 Task: In the  document Aspen.doc ,align picture to the 'center'. Insert word art below the picture and give heading  'Aspen  in Light Purple'
Action: Mouse moved to (556, 254)
Screenshot: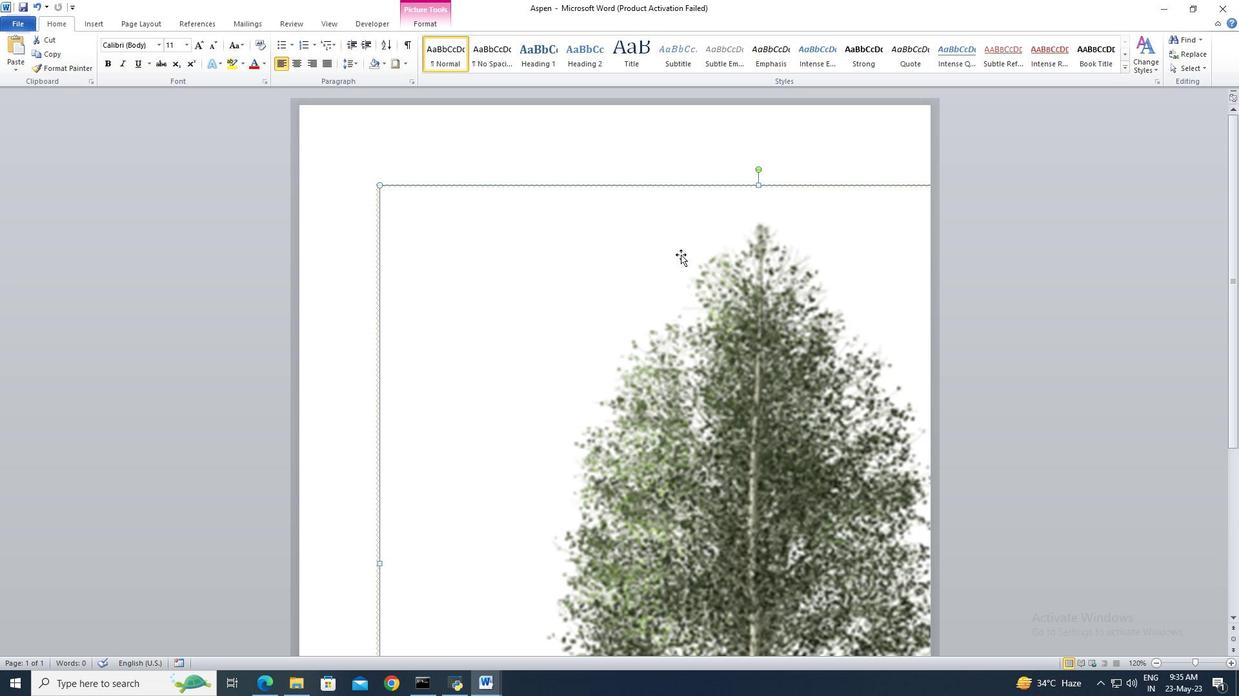 
Action: Mouse pressed left at (556, 254)
Screenshot: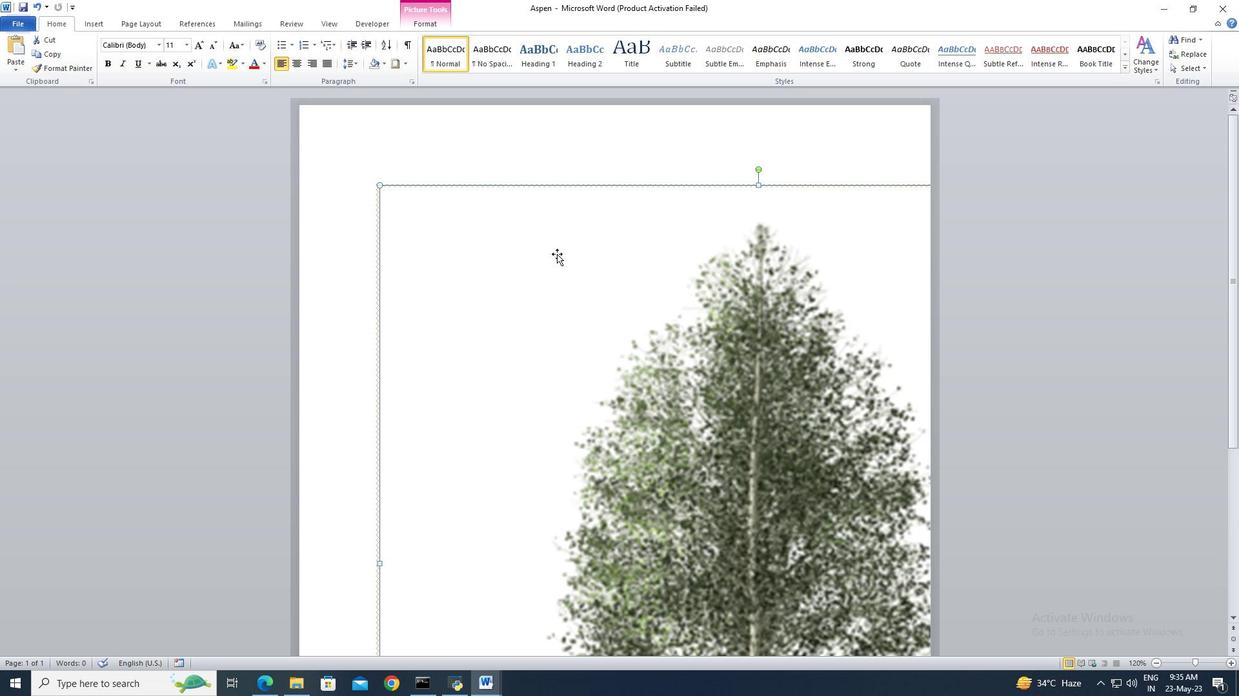 
Action: Mouse moved to (297, 62)
Screenshot: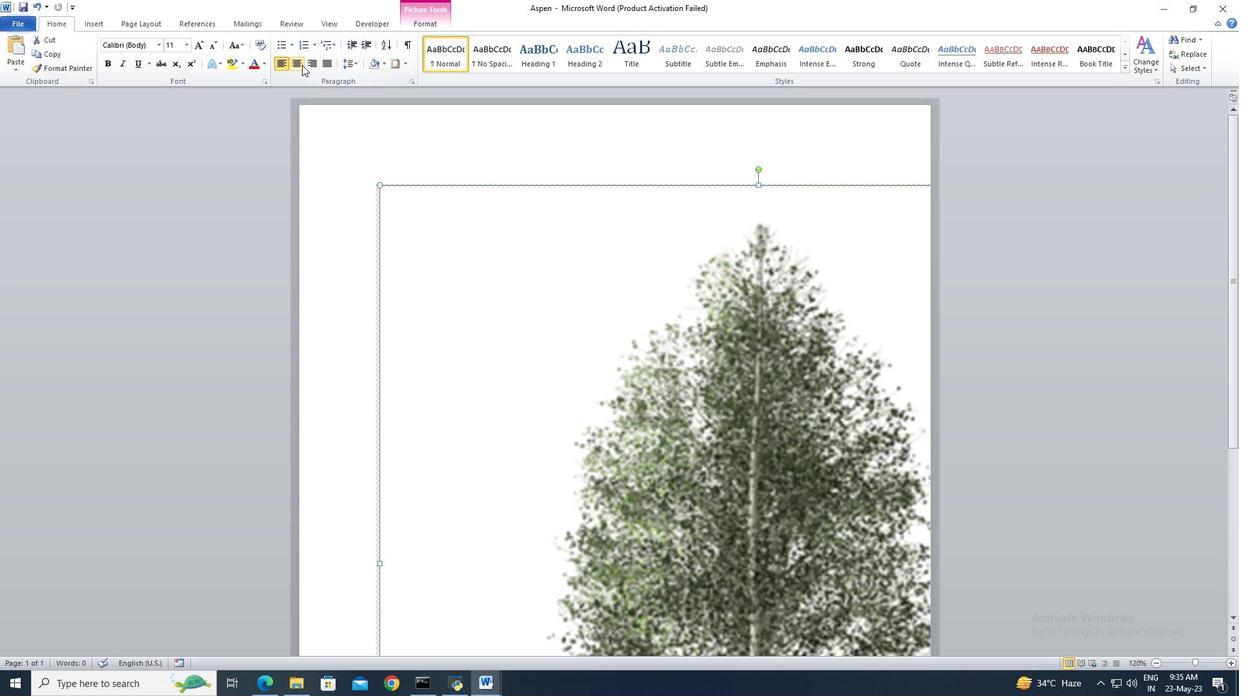 
Action: Mouse pressed left at (297, 62)
Screenshot: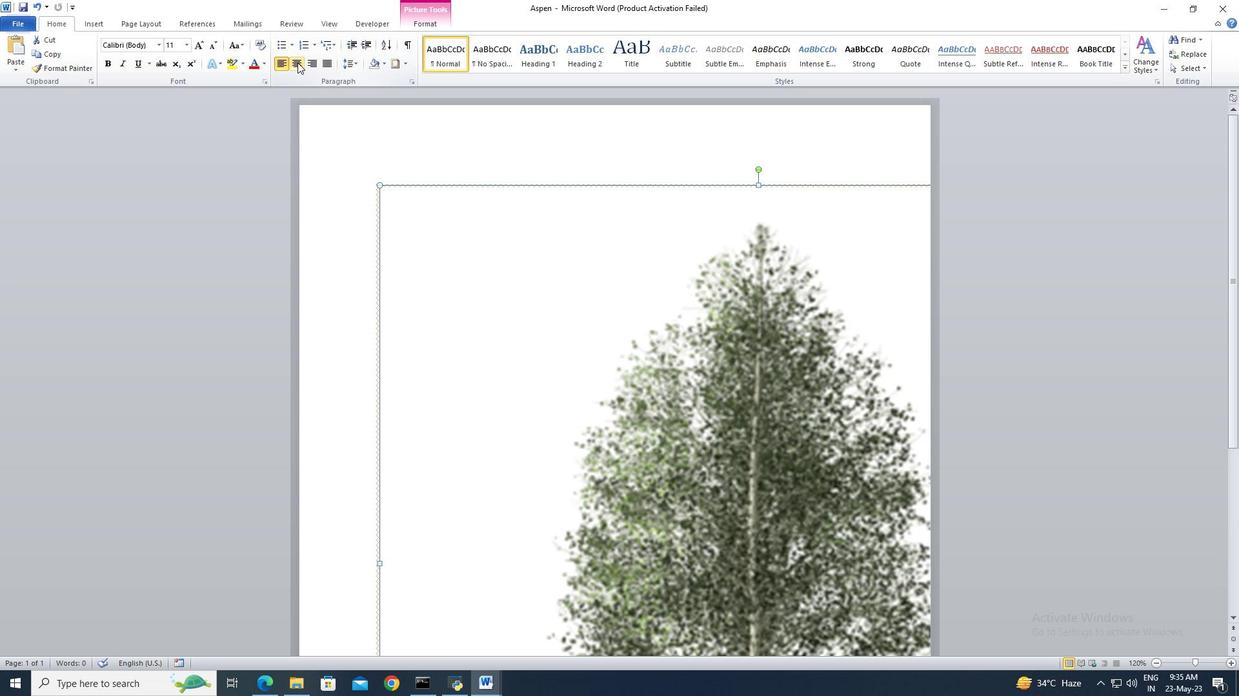 
Action: Mouse moved to (489, 201)
Screenshot: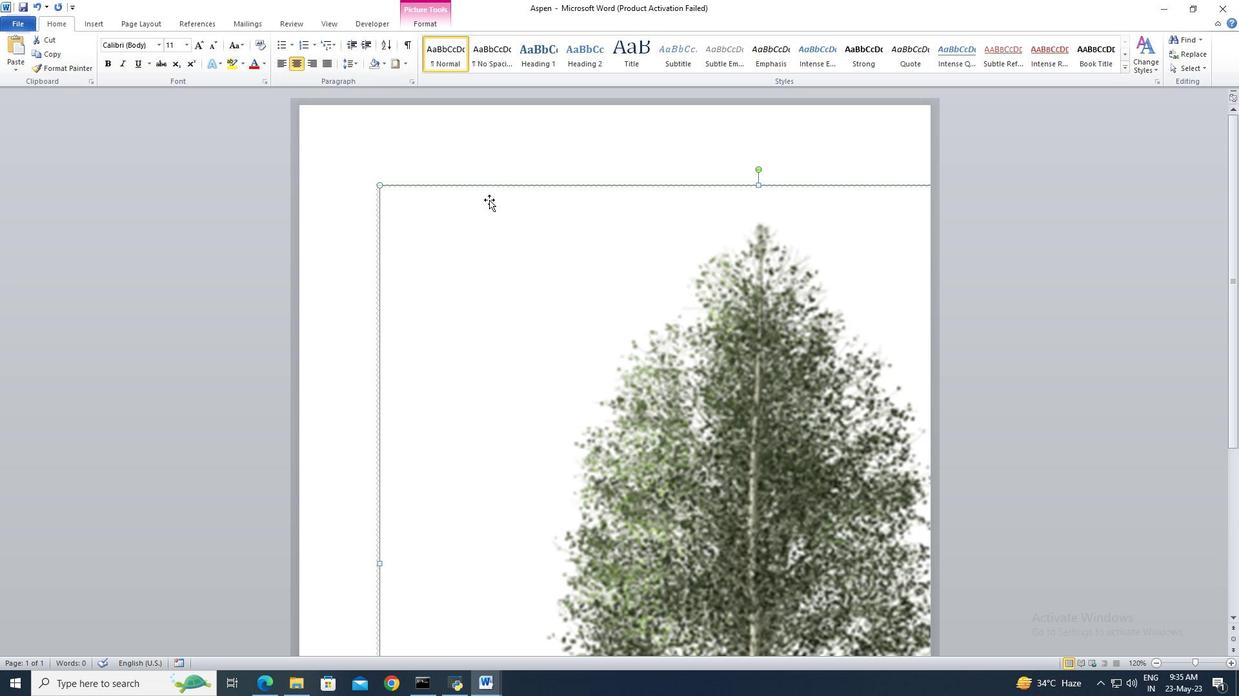 
Action: Mouse scrolled (489, 201) with delta (0, 0)
Screenshot: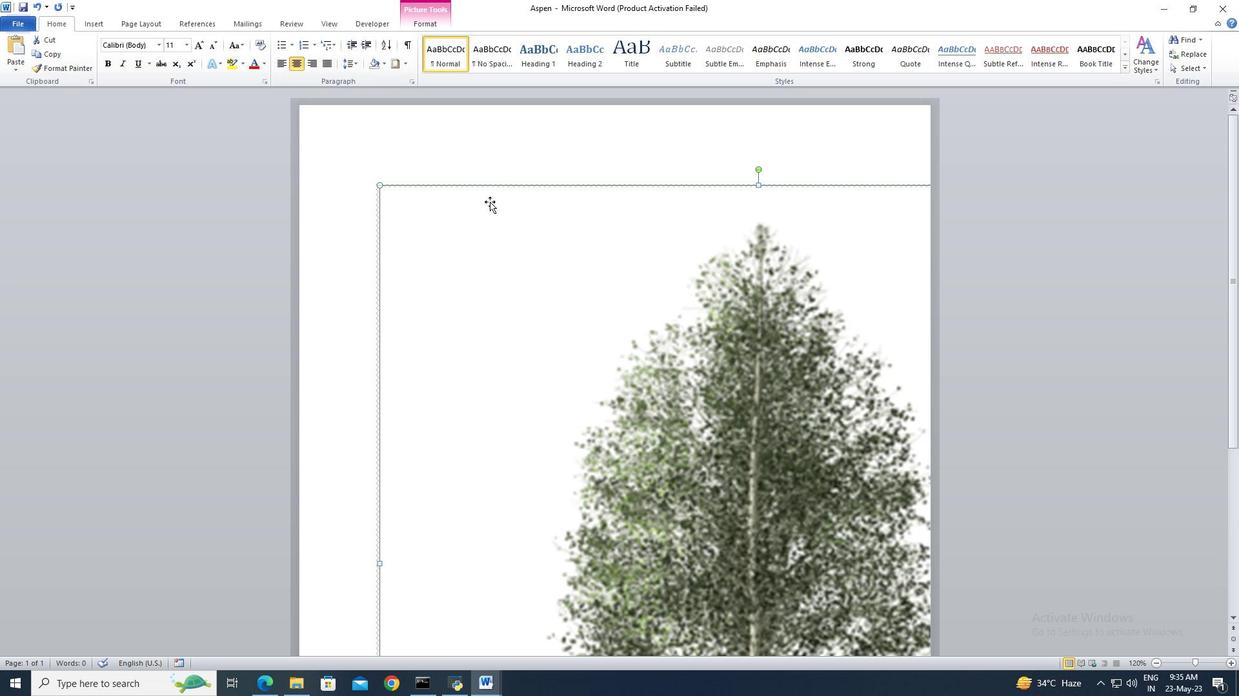 
Action: Mouse scrolled (489, 201) with delta (0, 0)
Screenshot: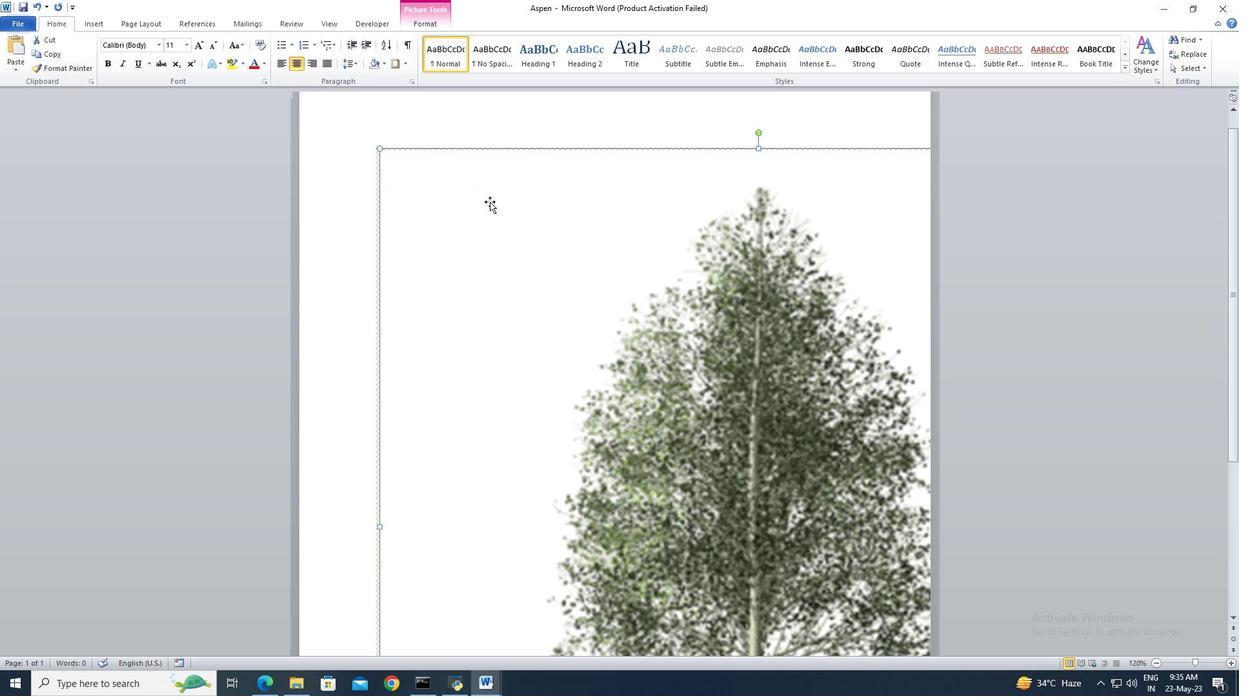 
Action: Mouse scrolled (489, 201) with delta (0, 0)
Screenshot: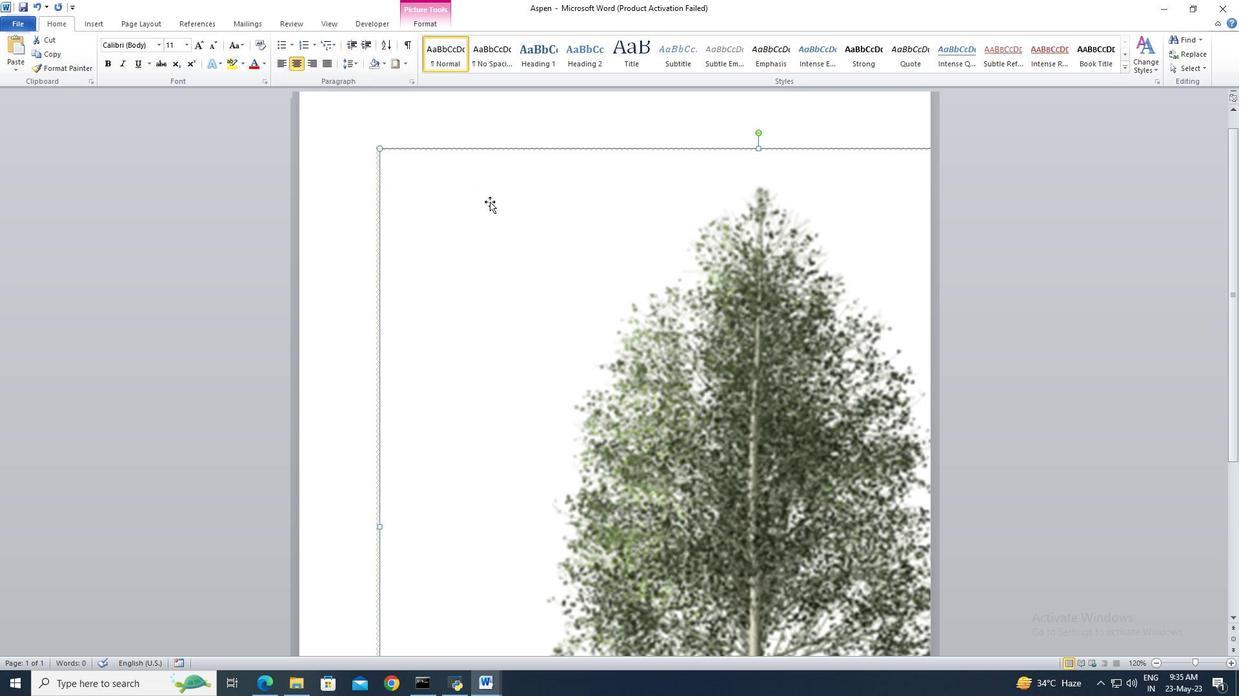 
Action: Mouse scrolled (489, 201) with delta (0, 0)
Screenshot: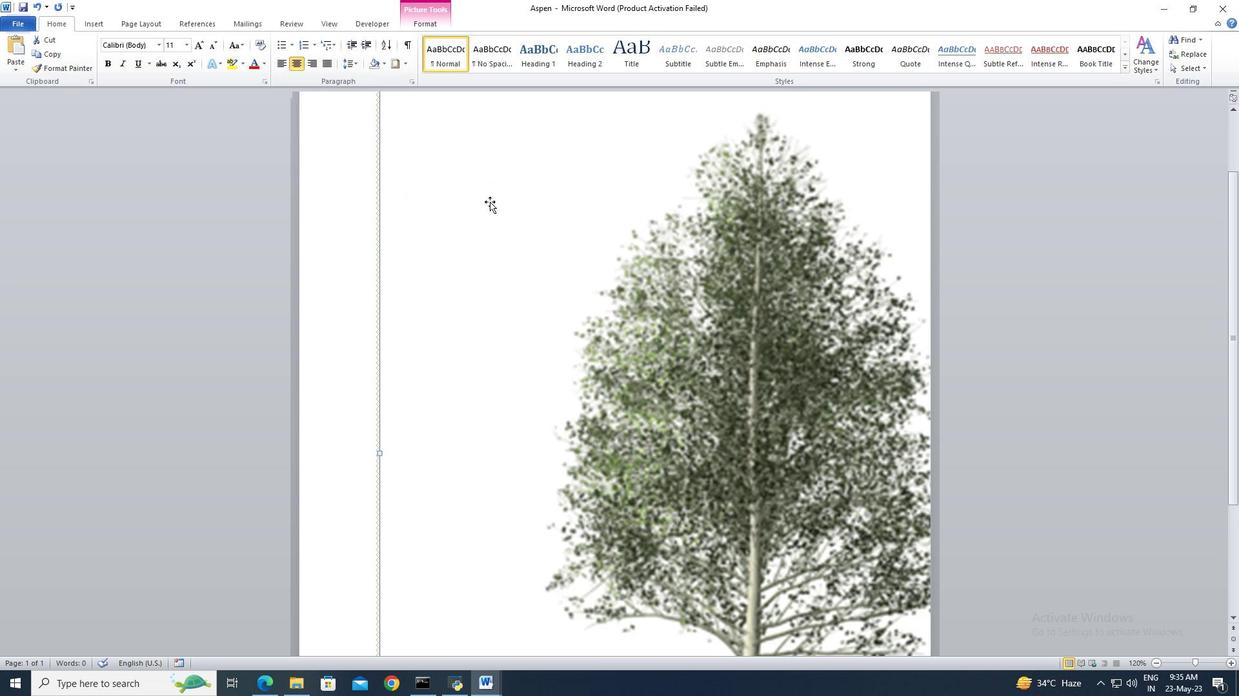 
Action: Mouse scrolled (489, 201) with delta (0, 0)
Screenshot: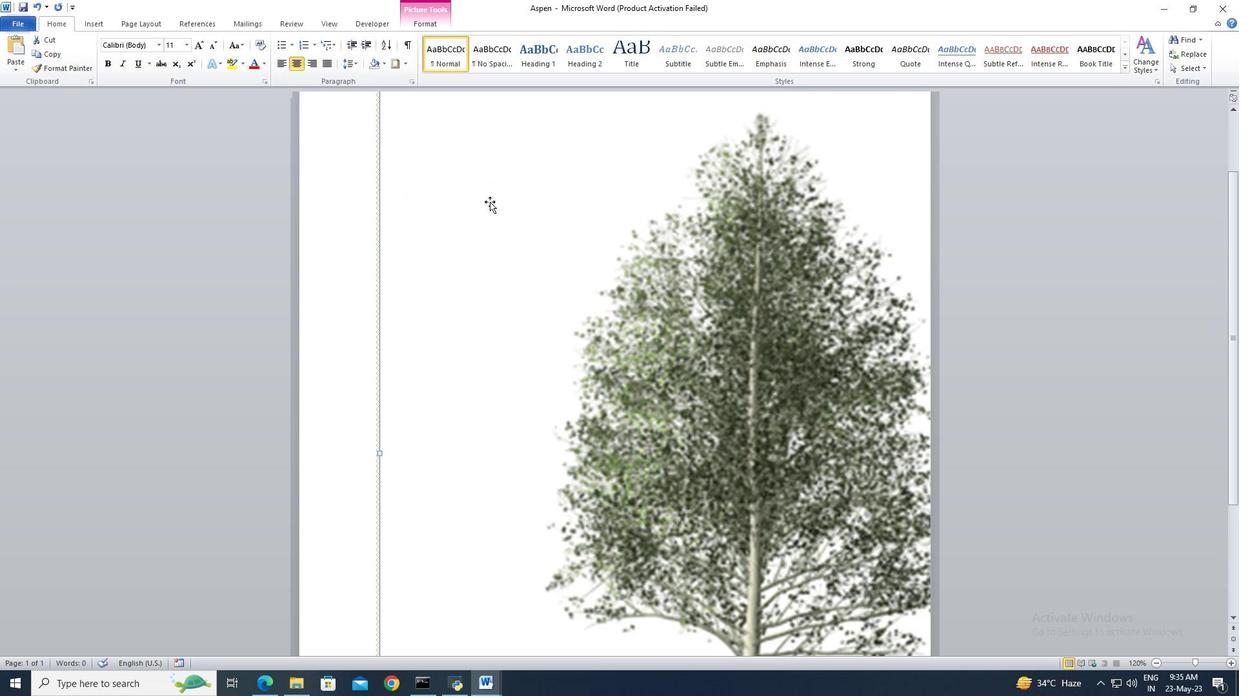 
Action: Mouse scrolled (489, 201) with delta (0, 0)
Screenshot: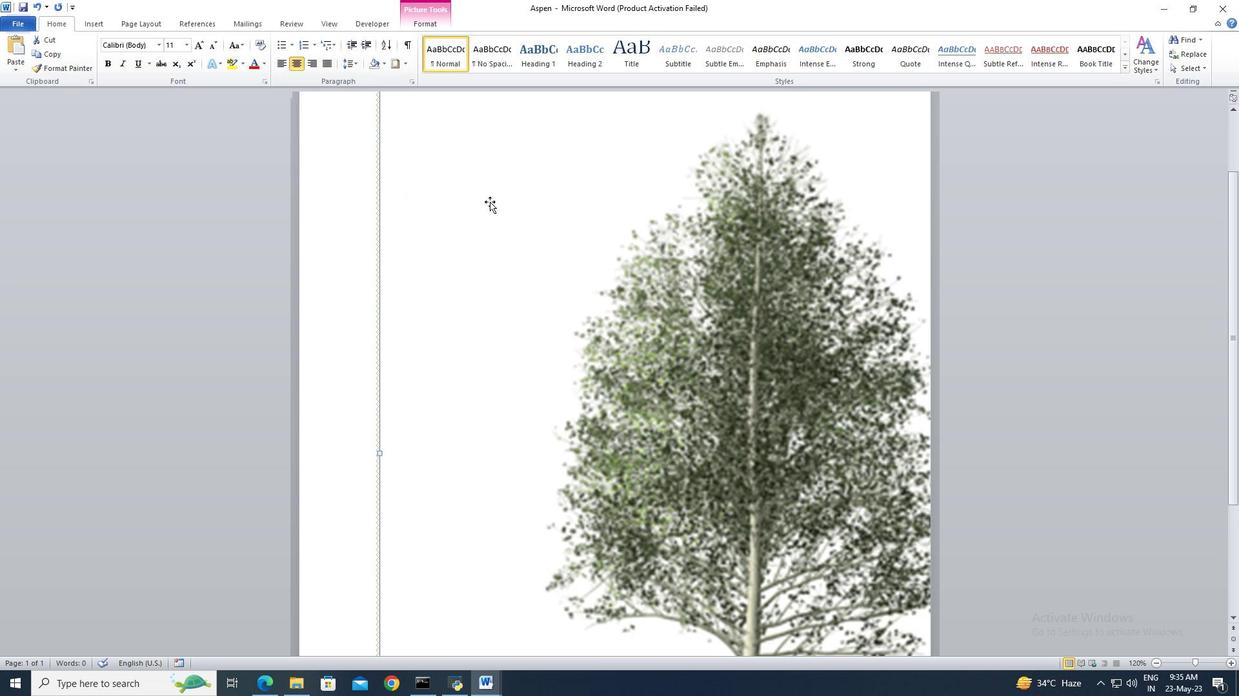 
Action: Mouse scrolled (489, 201) with delta (0, 0)
Screenshot: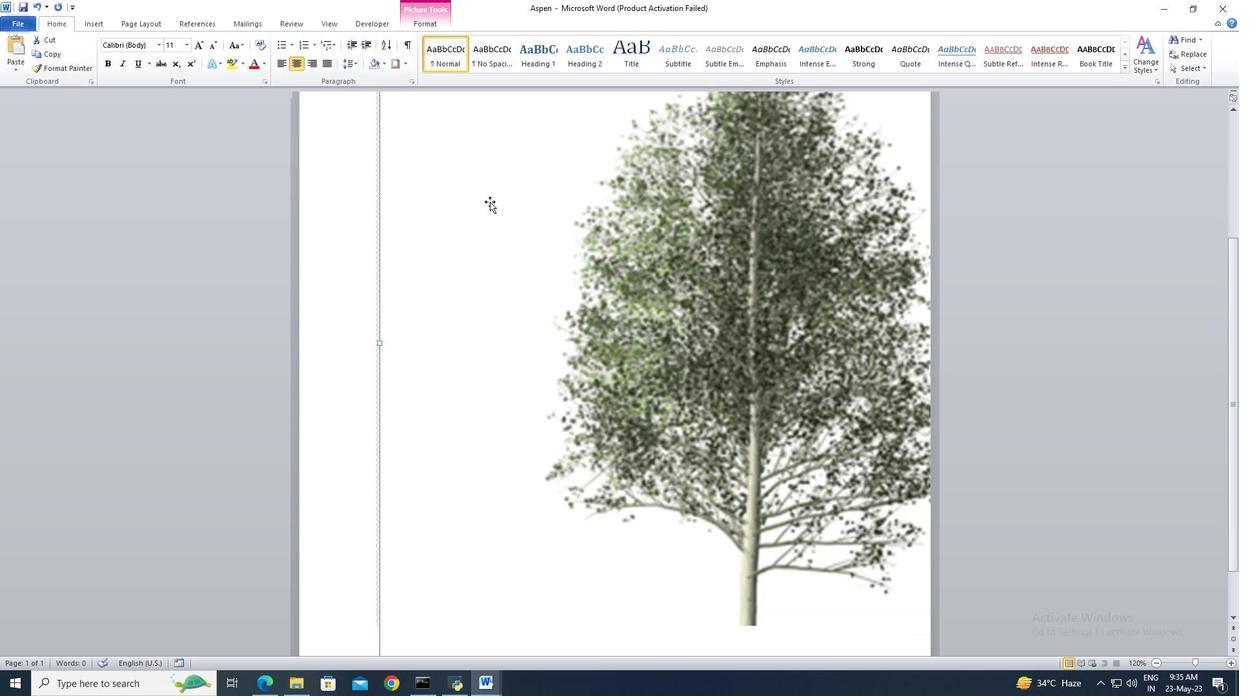 
Action: Mouse scrolled (489, 201) with delta (0, 0)
Screenshot: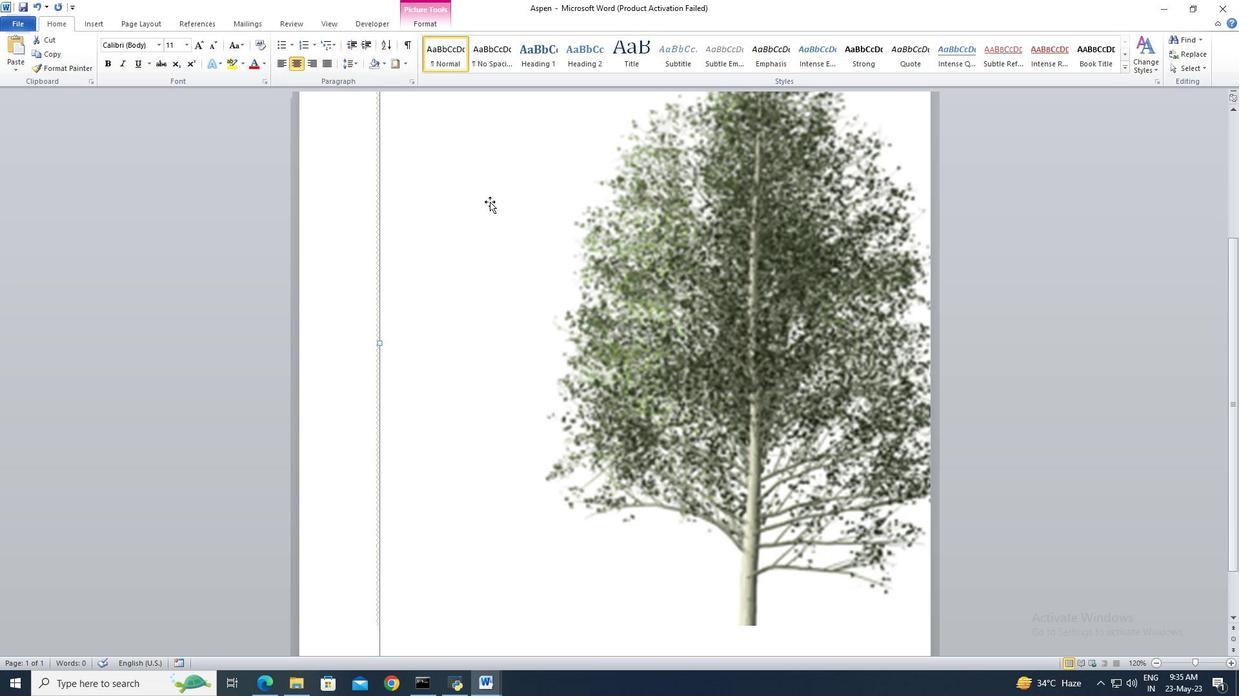 
Action: Mouse scrolled (489, 201) with delta (0, 0)
Screenshot: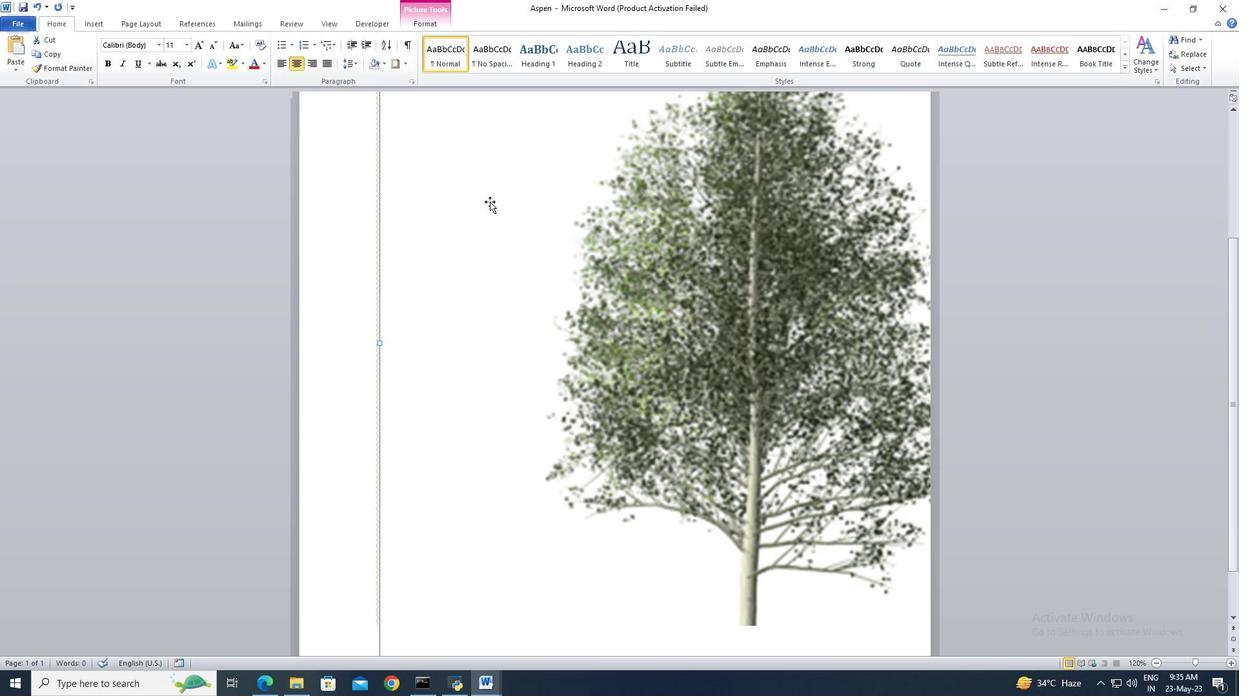 
Action: Mouse scrolled (489, 201) with delta (0, 0)
Screenshot: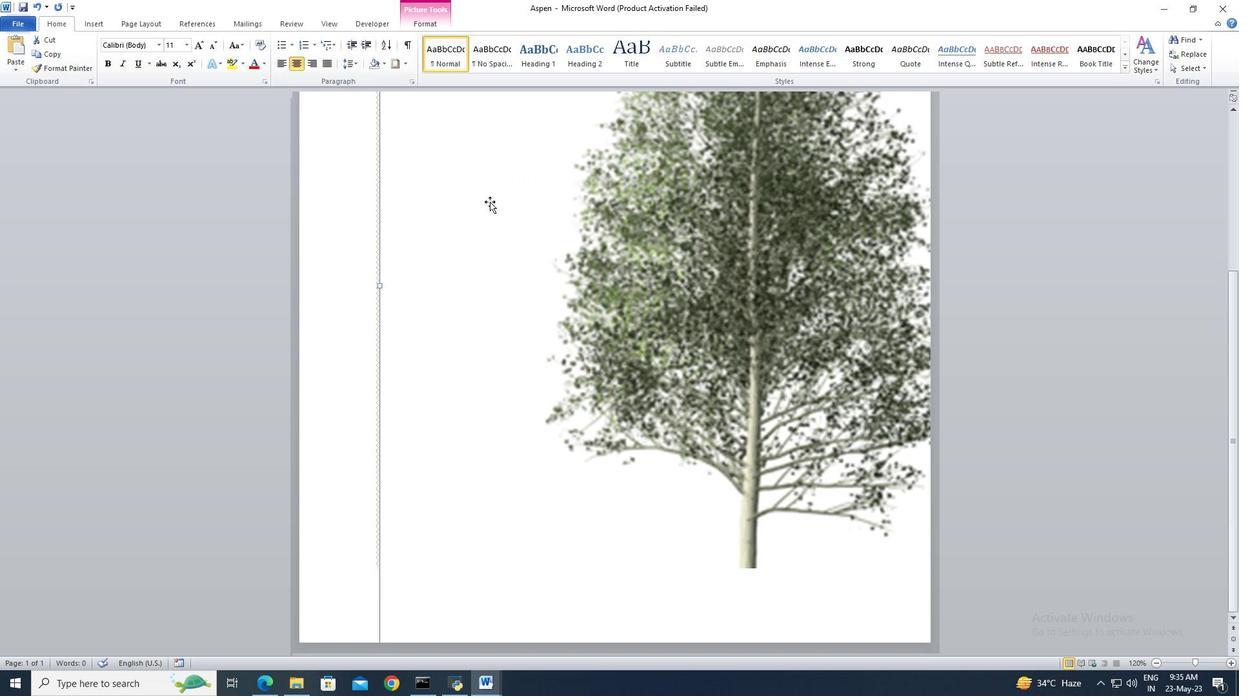 
Action: Mouse scrolled (489, 201) with delta (0, 0)
Screenshot: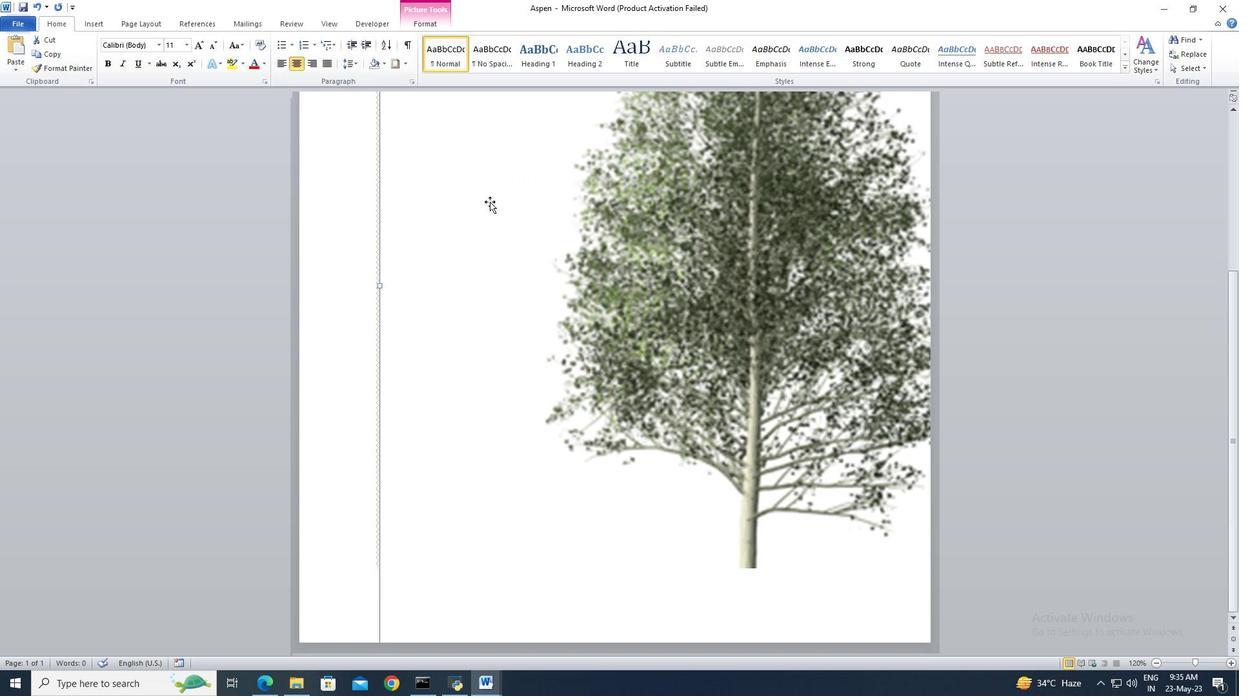 
Action: Mouse moved to (489, 253)
Screenshot: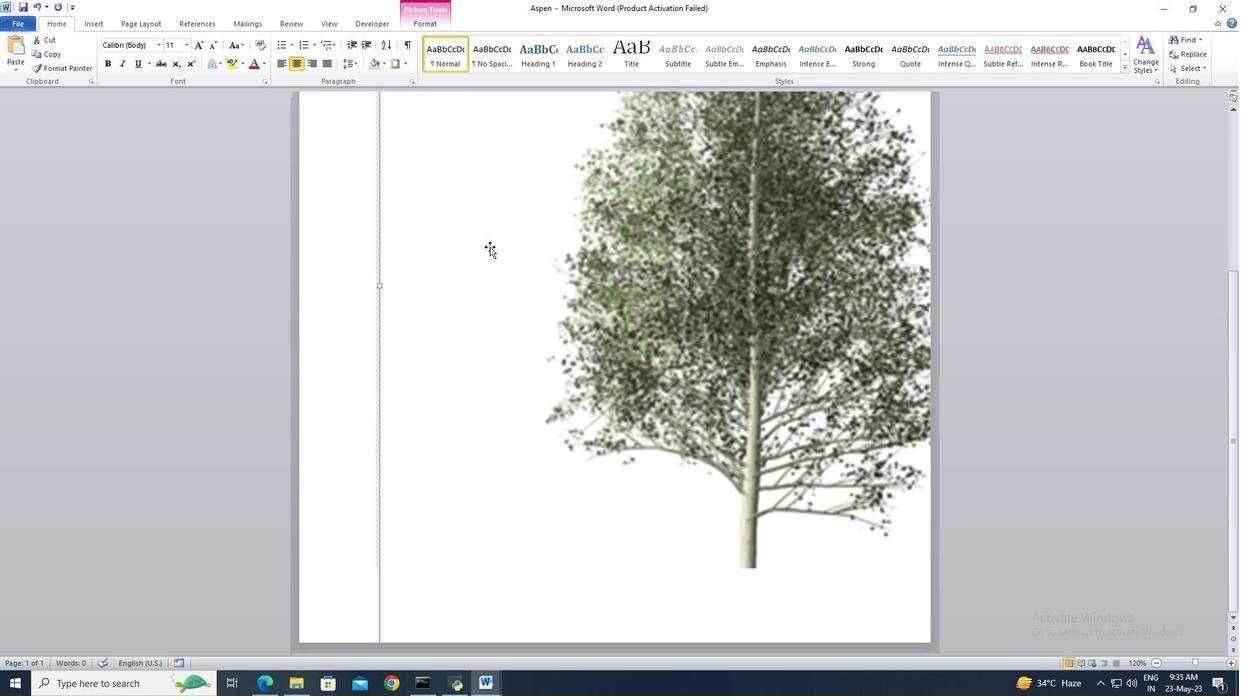 
Action: Mouse scrolled (489, 254) with delta (0, 0)
Screenshot: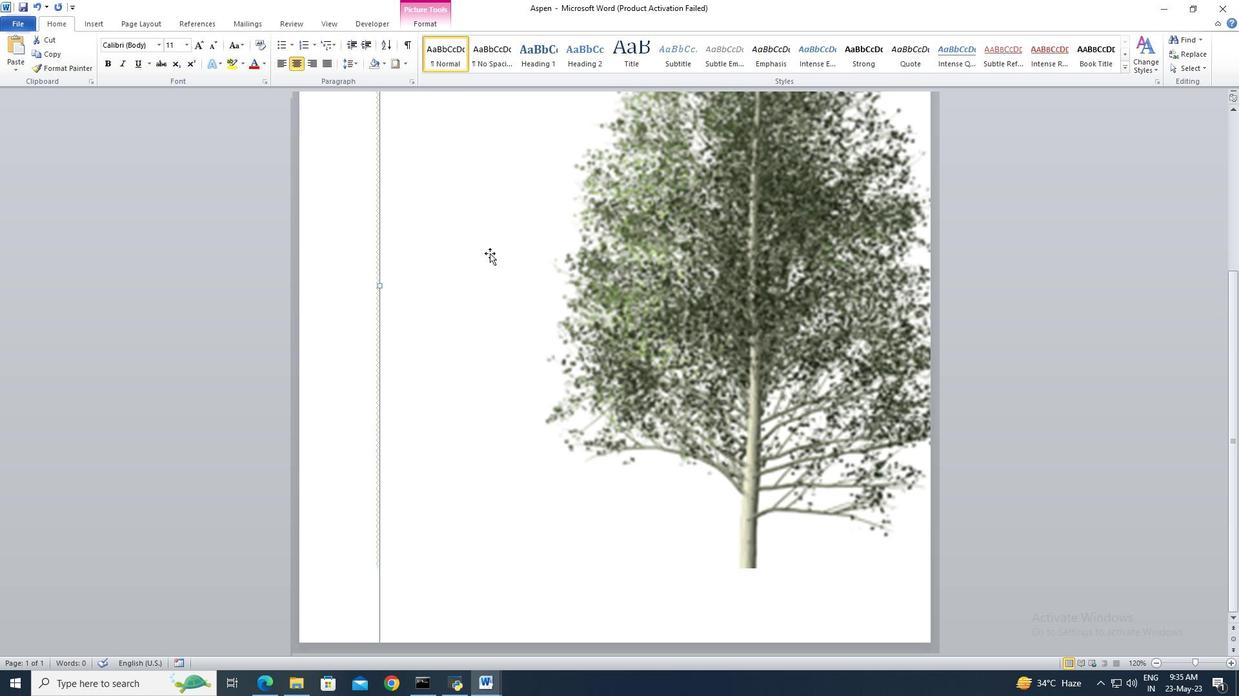 
Action: Mouse scrolled (489, 254) with delta (0, 0)
Screenshot: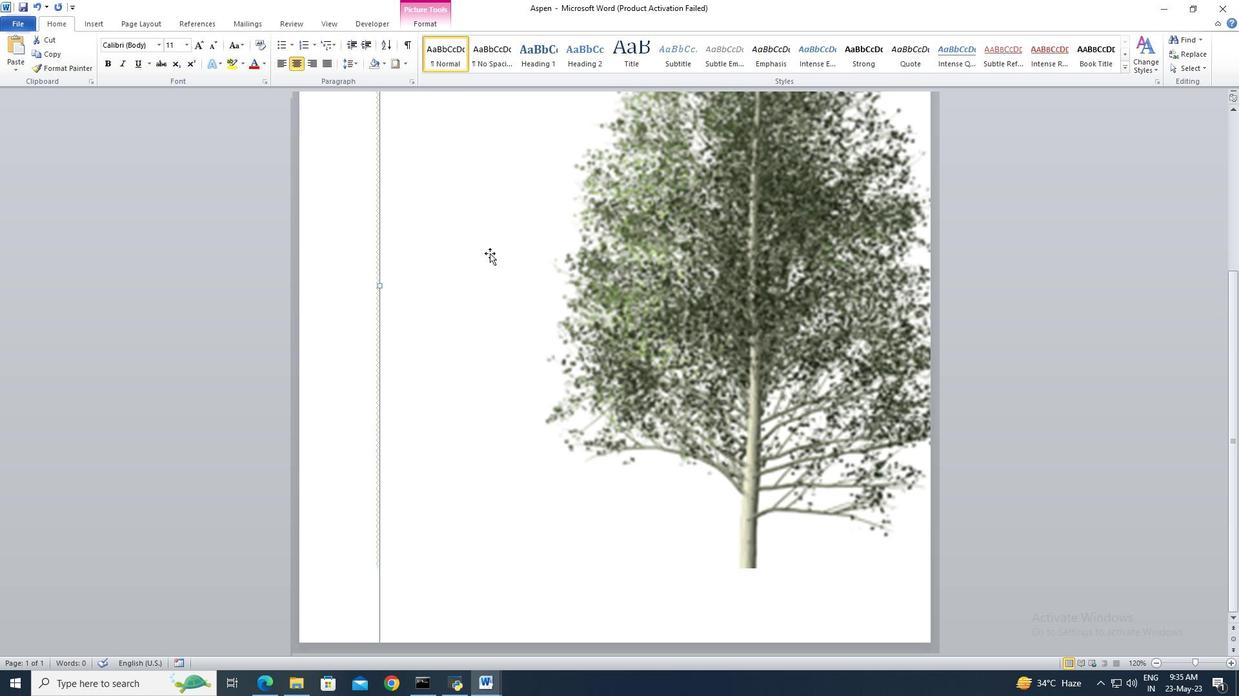 
Action: Mouse scrolled (489, 254) with delta (0, 0)
Screenshot: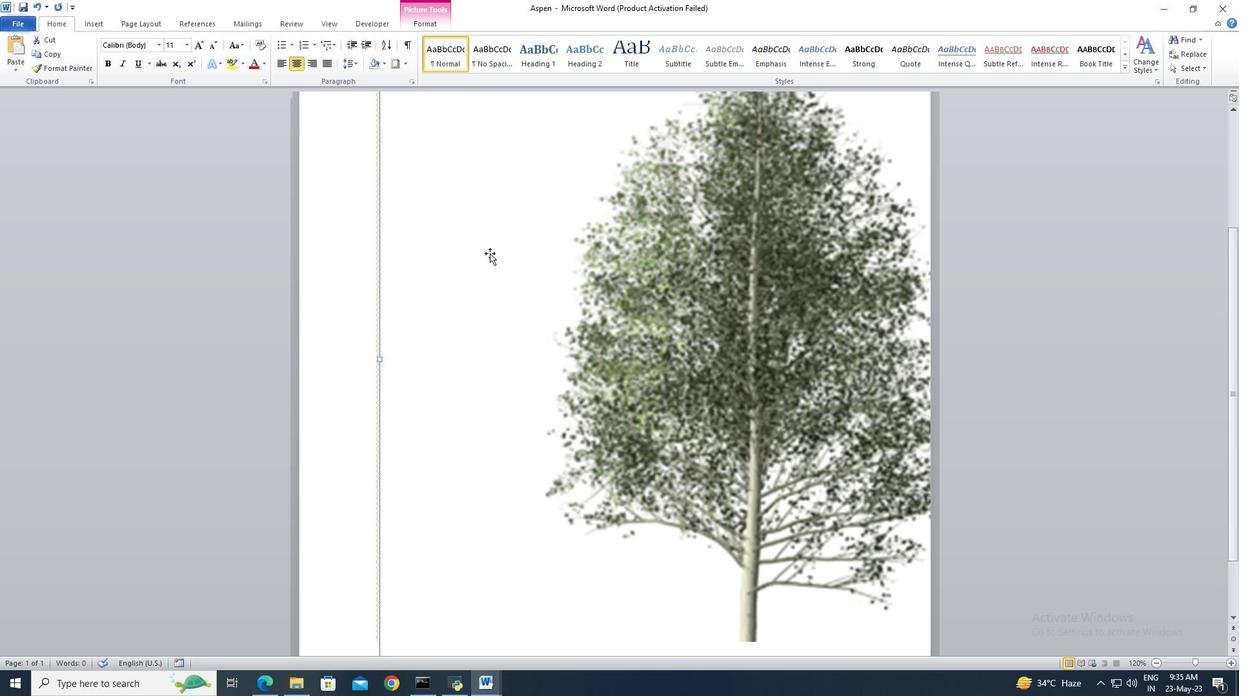 
Action: Mouse scrolled (489, 254) with delta (0, 0)
Screenshot: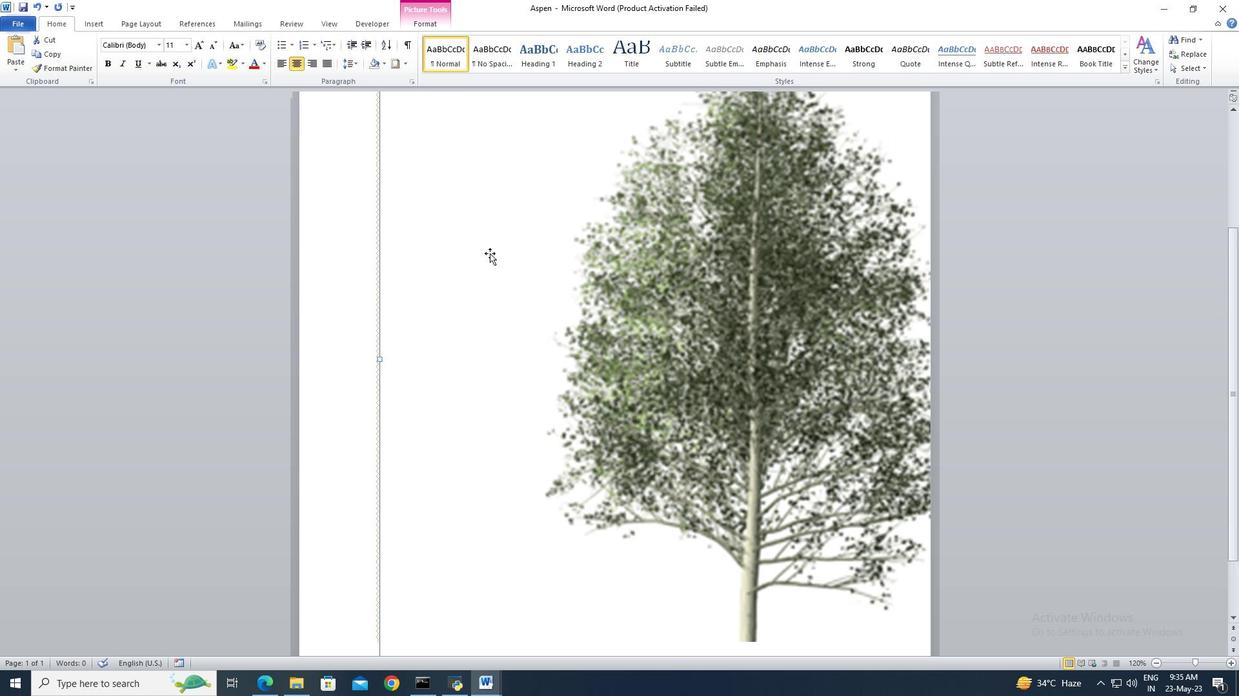 
Action: Mouse scrolled (489, 254) with delta (0, 0)
Screenshot: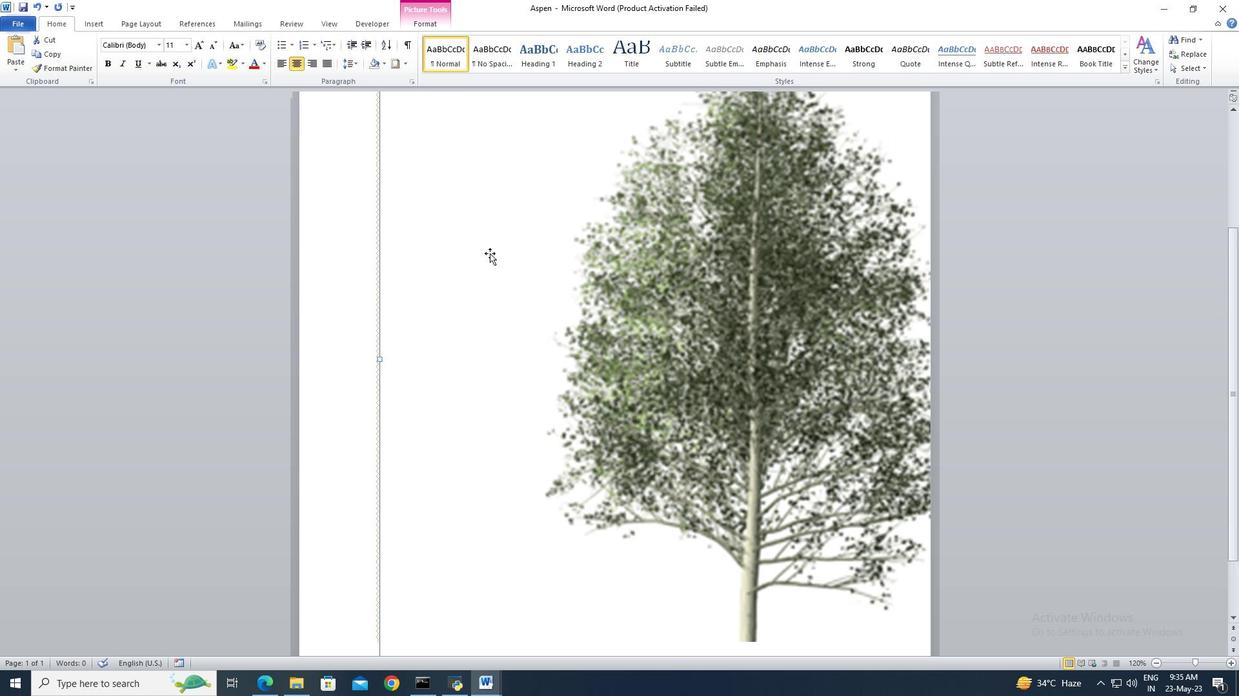 
Action: Mouse scrolled (489, 254) with delta (0, 0)
Screenshot: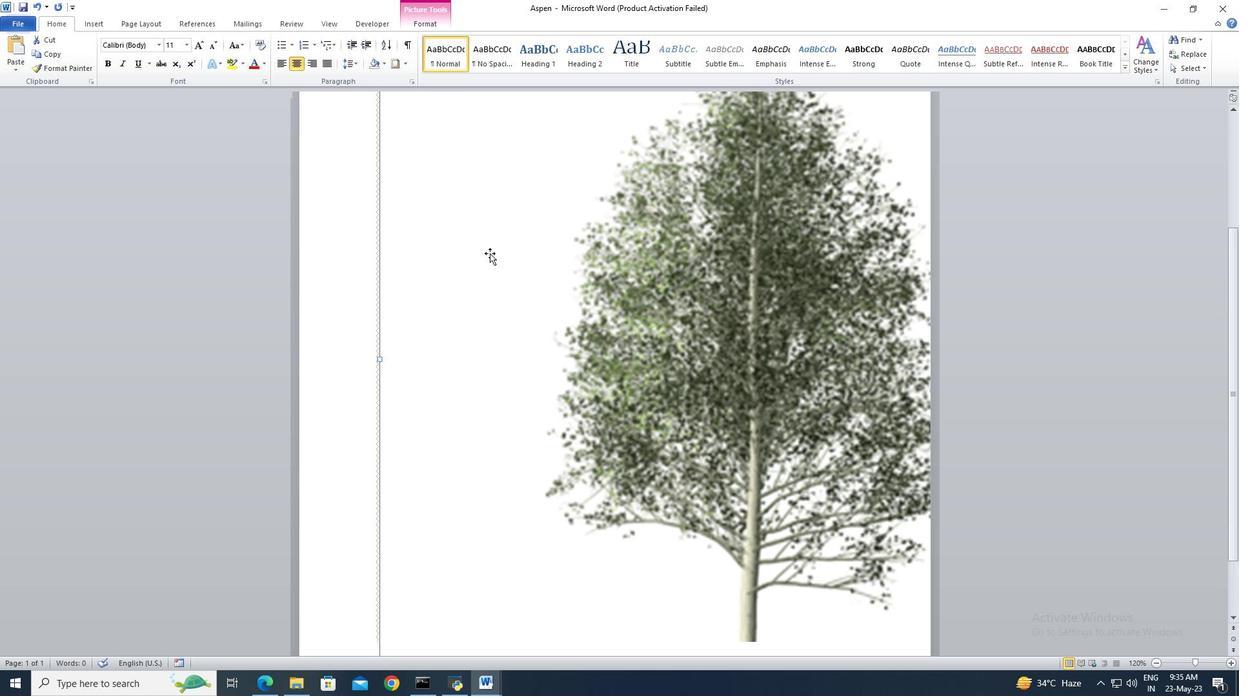 
Action: Mouse scrolled (489, 254) with delta (0, 0)
Screenshot: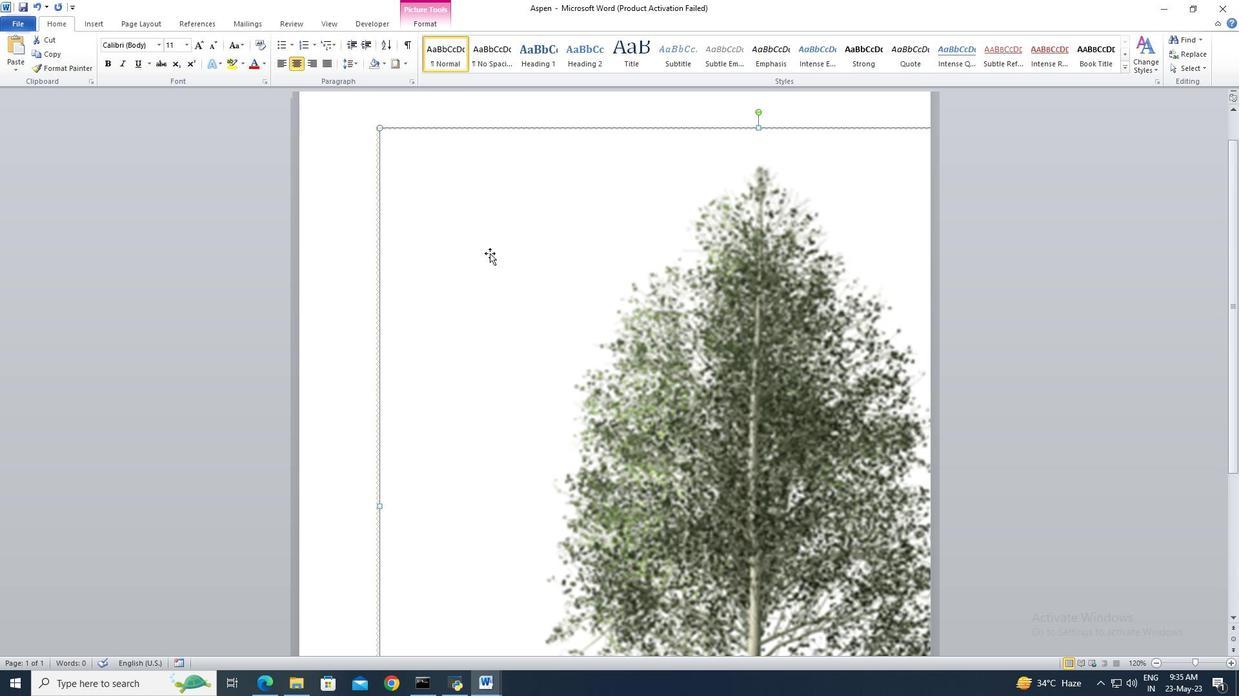 
Action: Mouse moved to (511, 169)
Screenshot: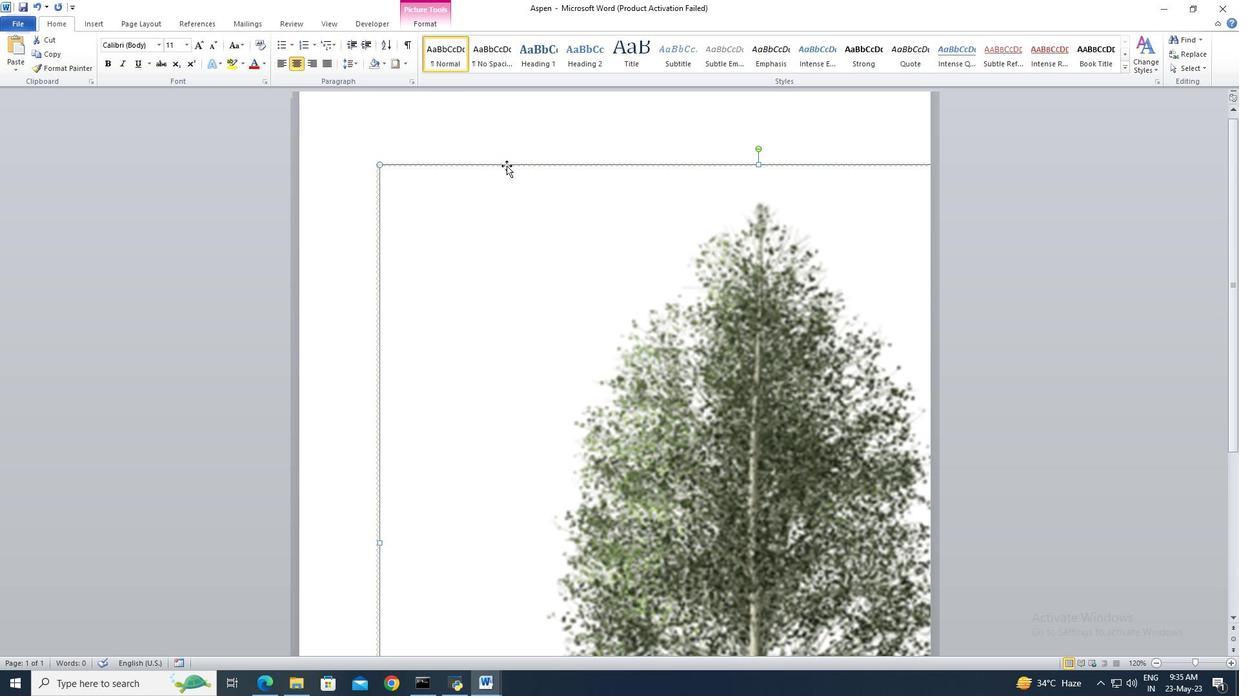 
Action: Mouse pressed left at (511, 169)
Screenshot: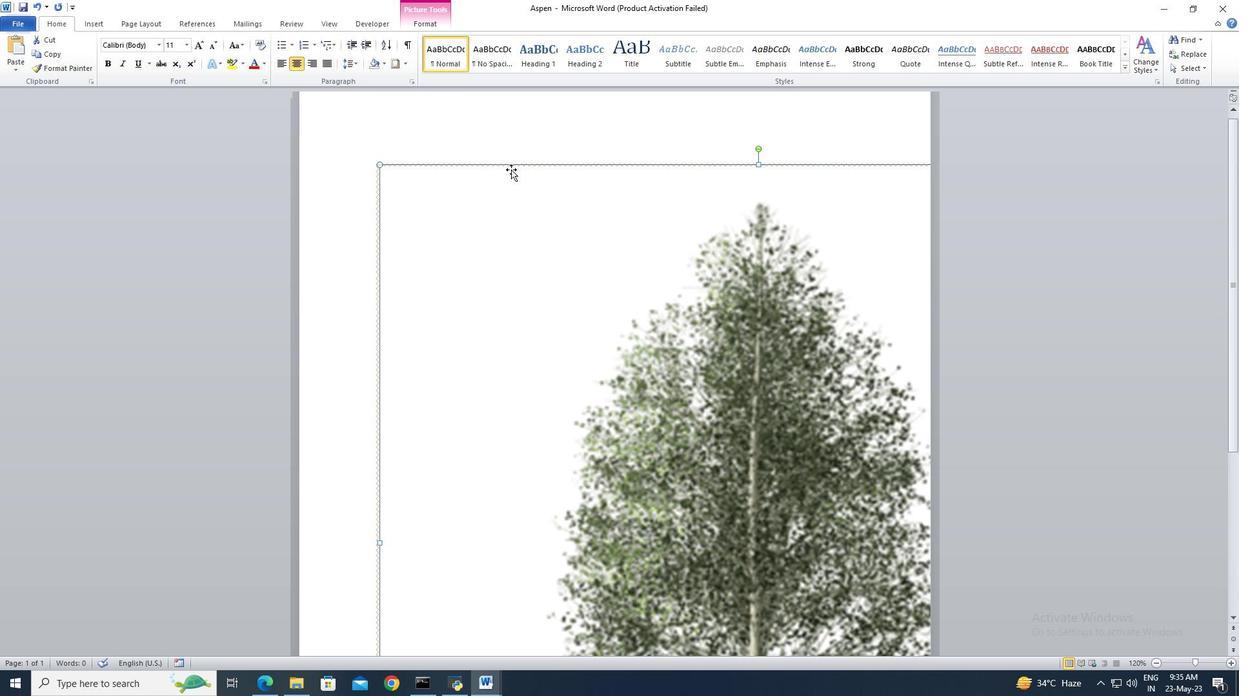 
Action: Mouse moved to (514, 165)
Screenshot: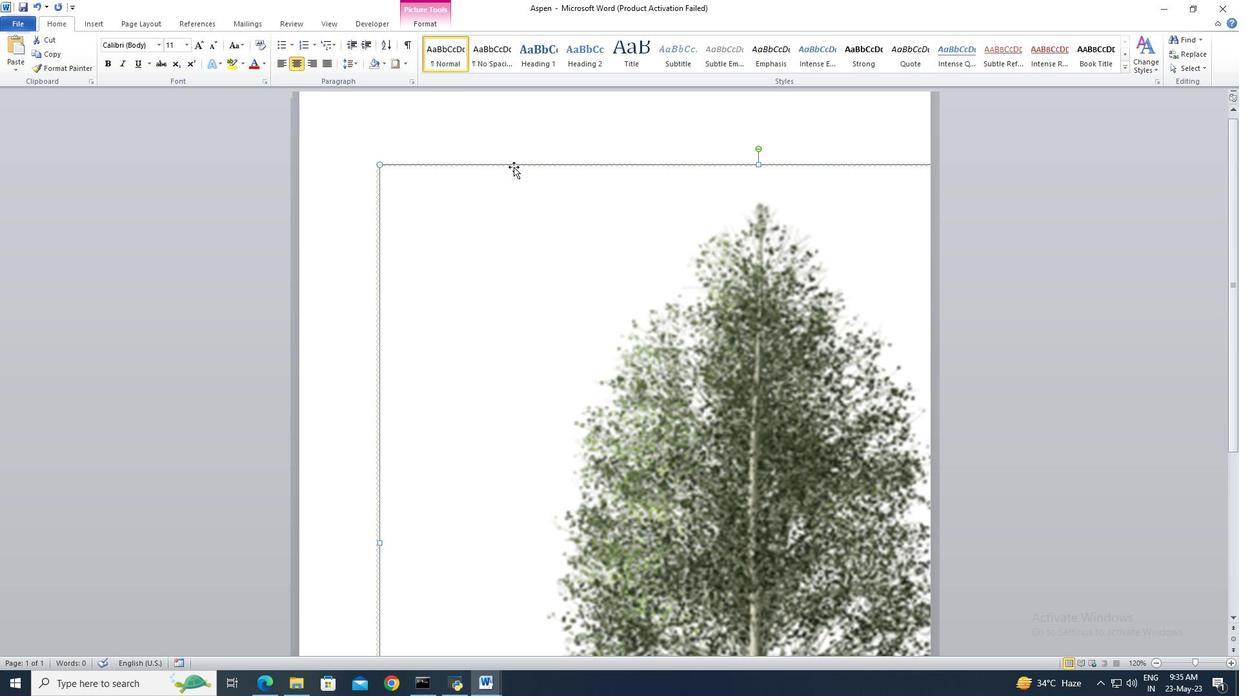 
Action: Mouse pressed left at (514, 165)
Screenshot: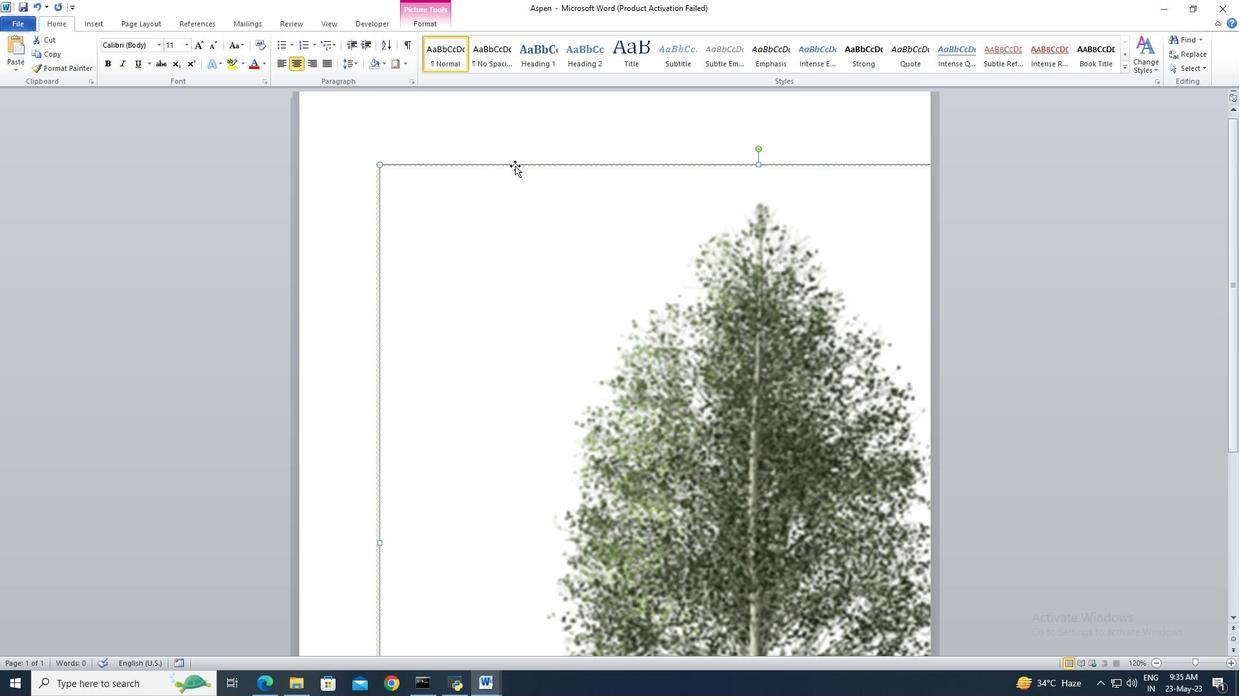 
Action: Mouse moved to (522, 161)
Screenshot: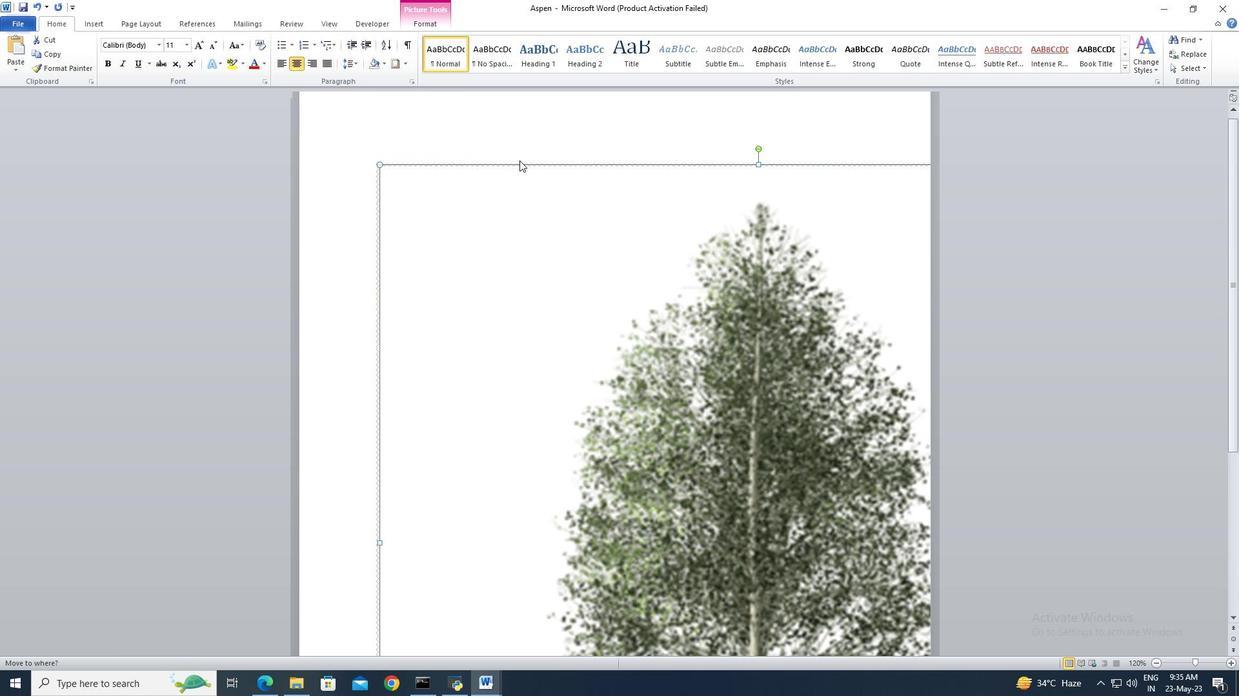 
Action: Mouse pressed left at (522, 161)
Screenshot: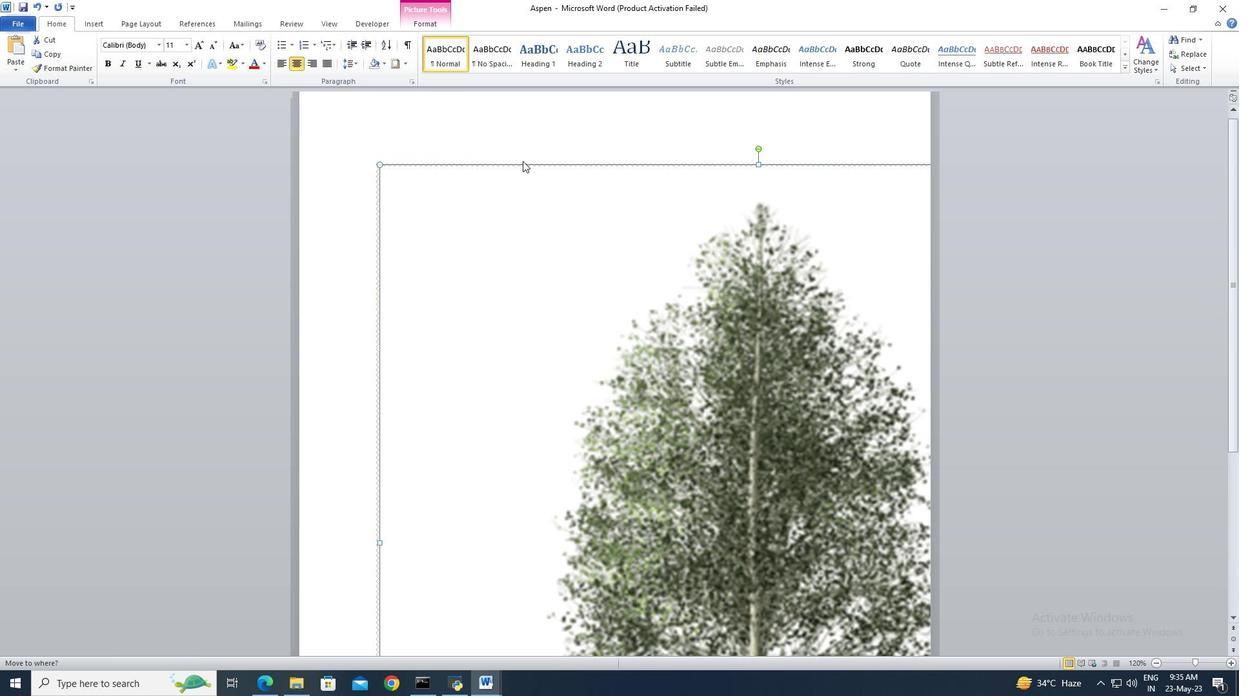 
Action: Mouse moved to (532, 165)
Screenshot: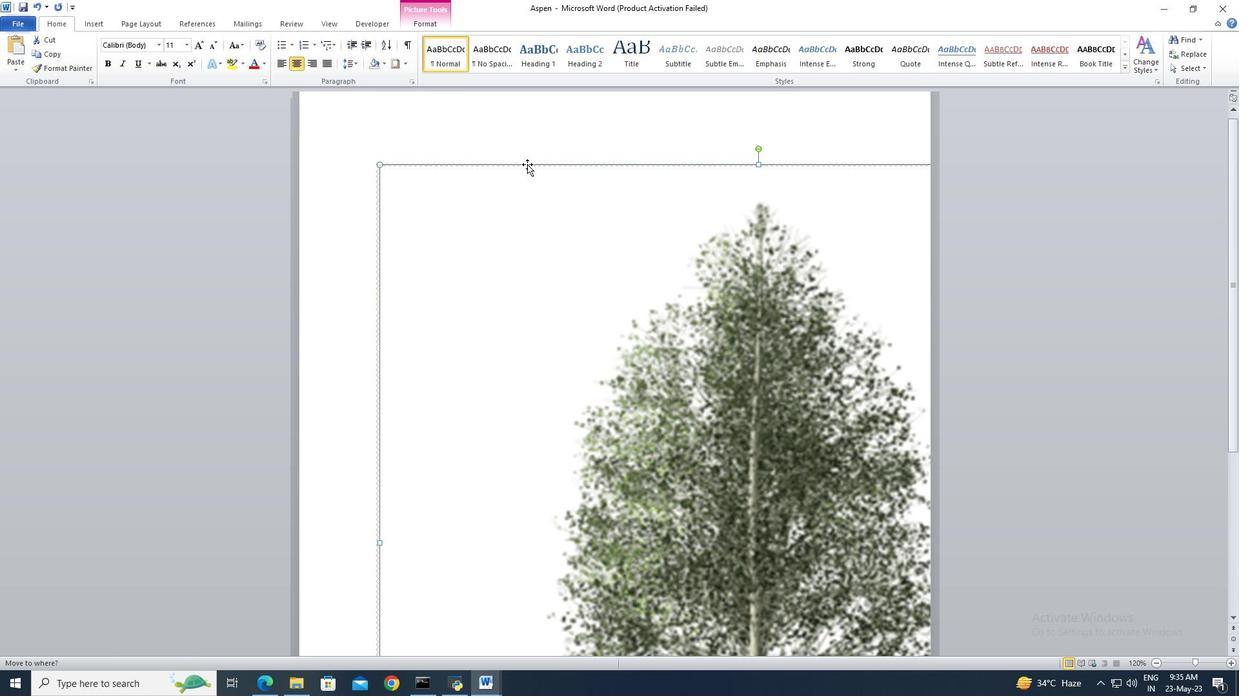 
Action: Mouse pressed left at (532, 165)
Screenshot: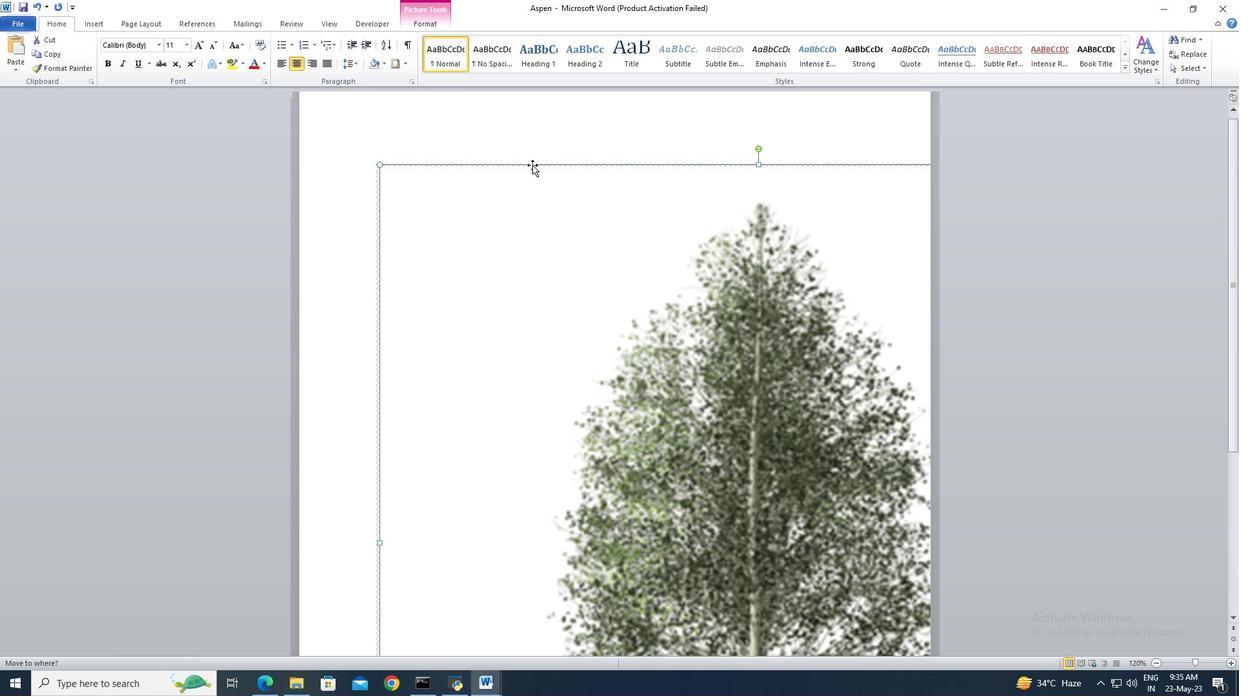 
Action: Mouse moved to (571, 172)
Screenshot: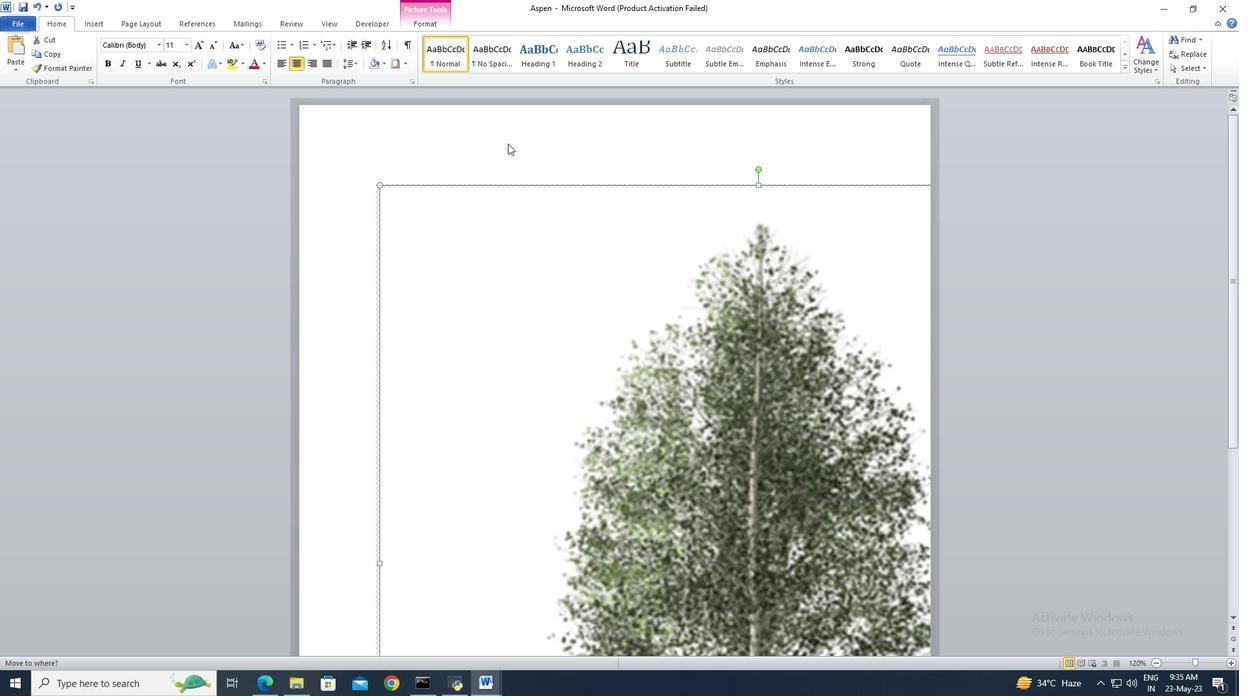 
Action: Mouse pressed left at (571, 172)
Screenshot: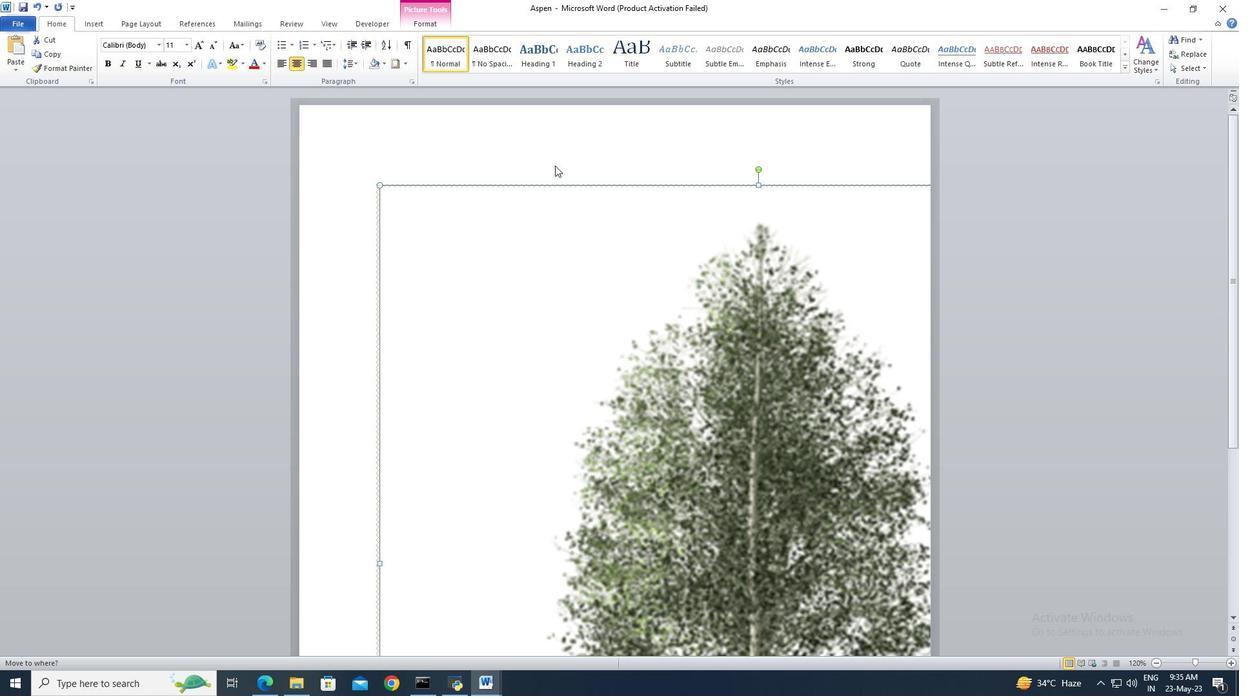 
Action: Mouse moved to (103, 25)
Screenshot: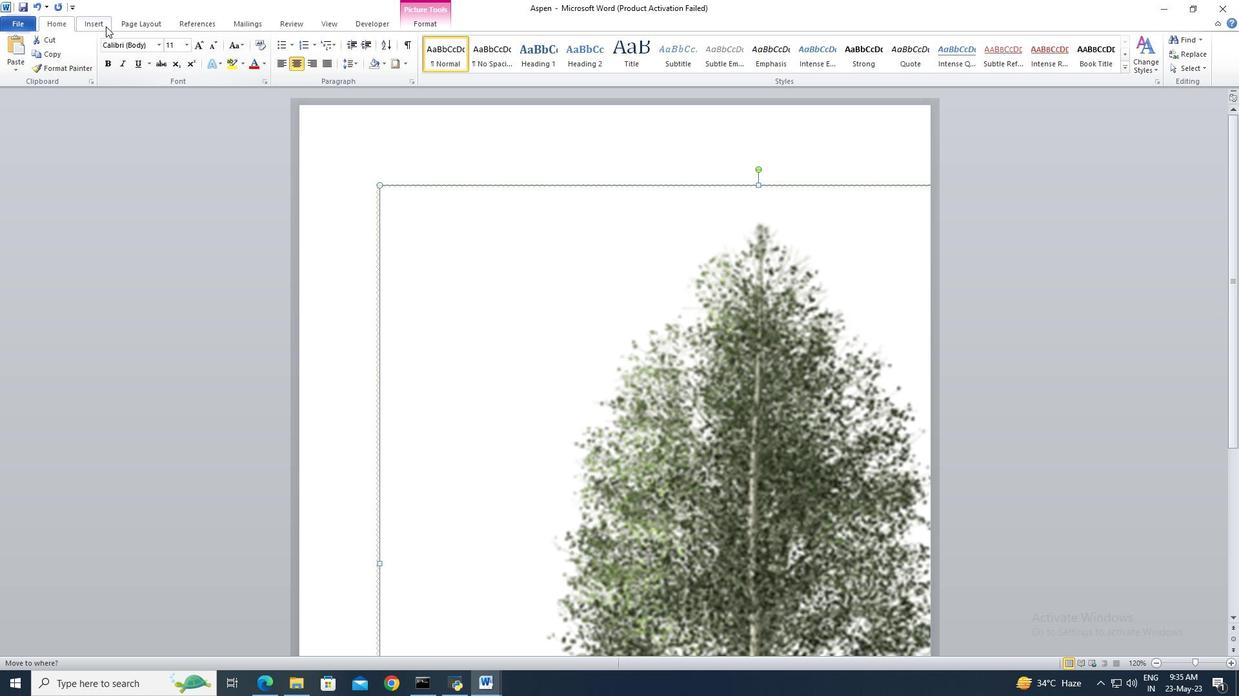
Action: Mouse pressed left at (103, 25)
Screenshot: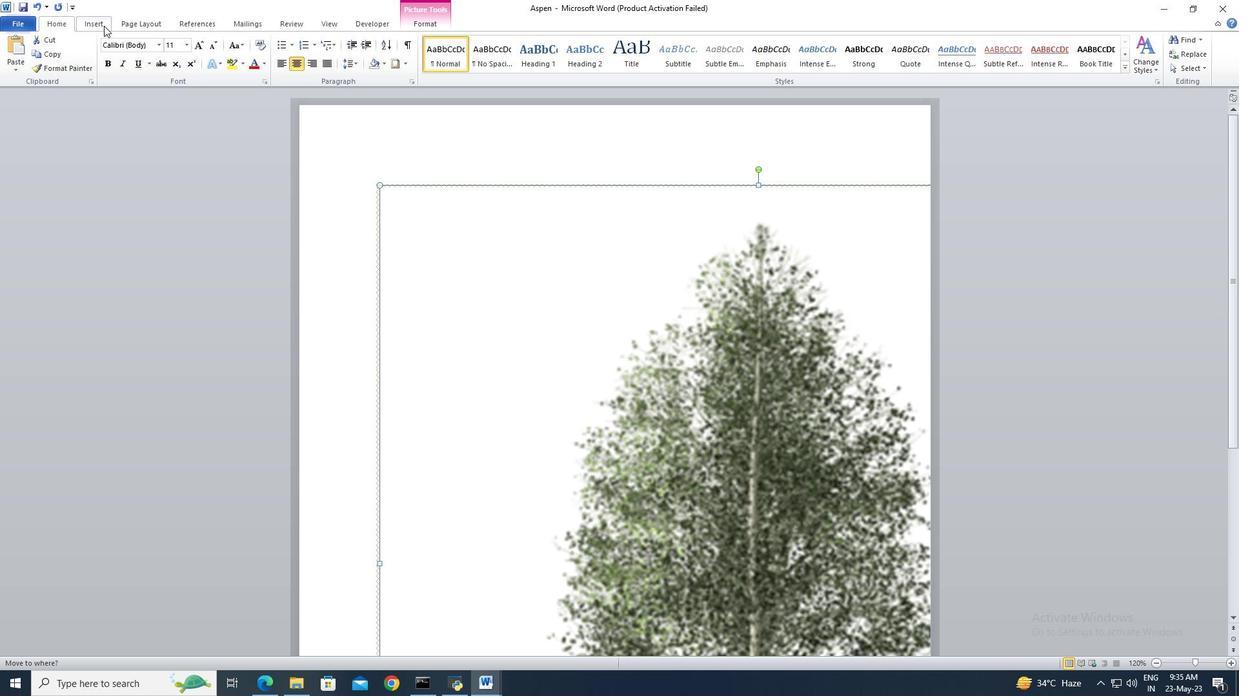 
Action: Mouse moved to (597, 61)
Screenshot: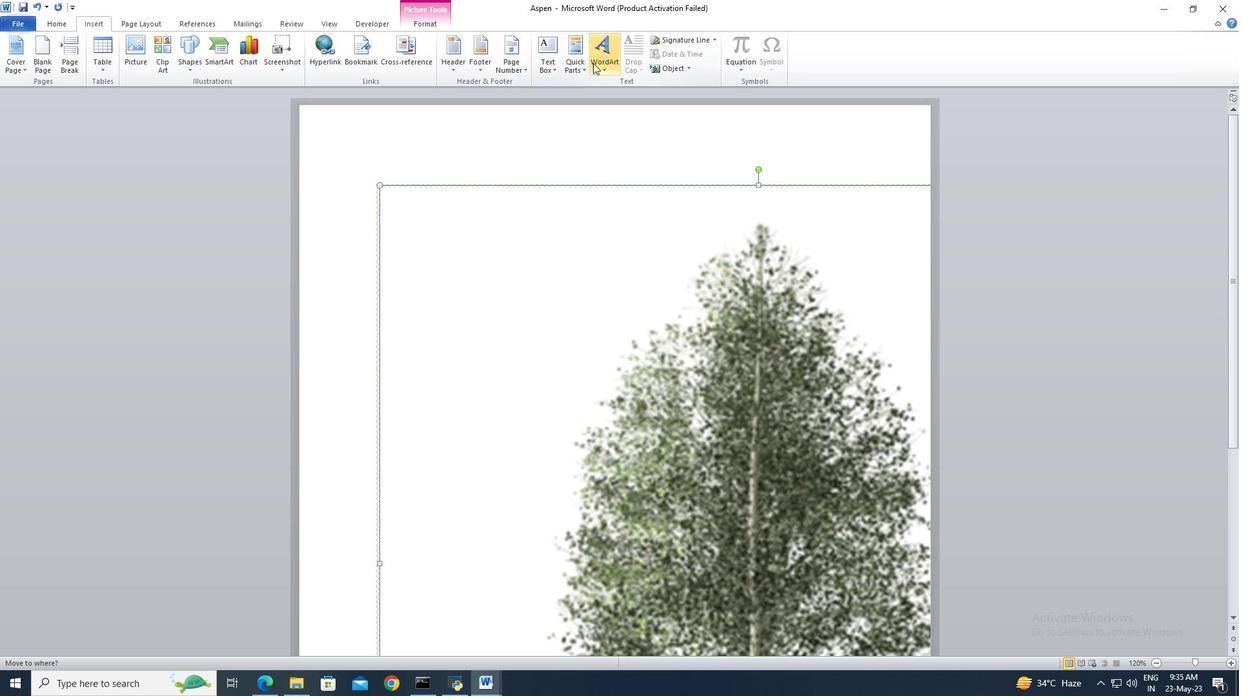 
Action: Mouse pressed left at (597, 61)
Screenshot: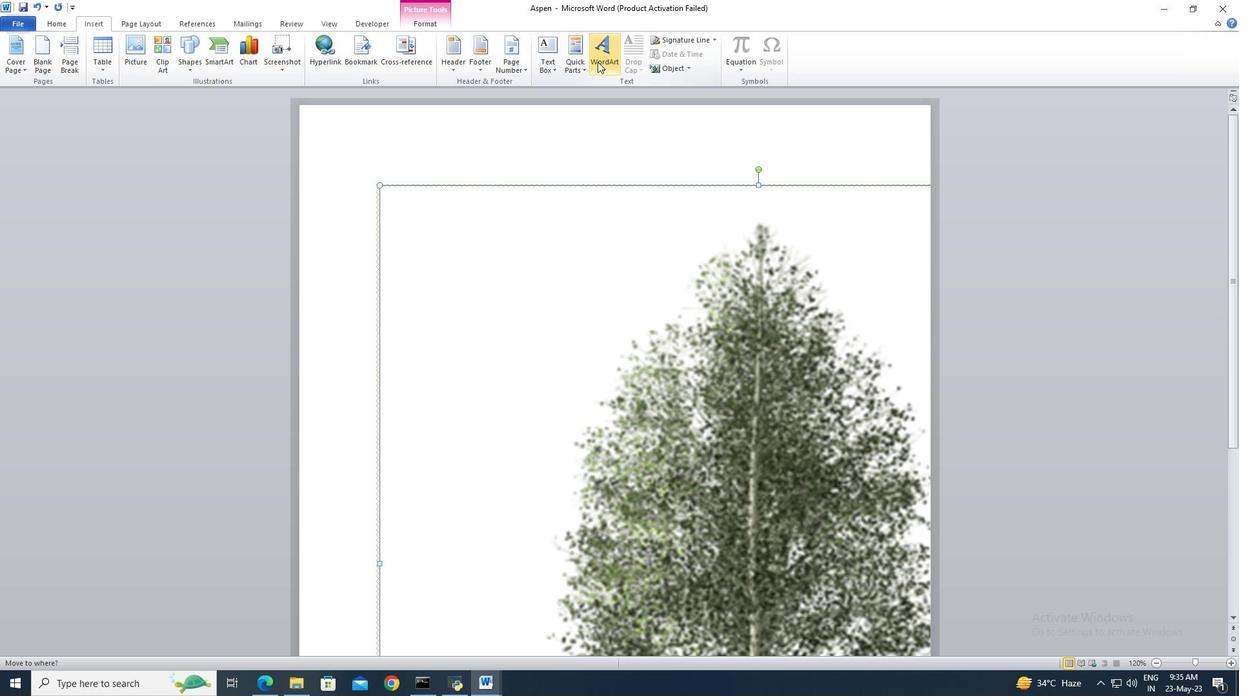 
Action: Mouse moved to (604, 99)
Screenshot: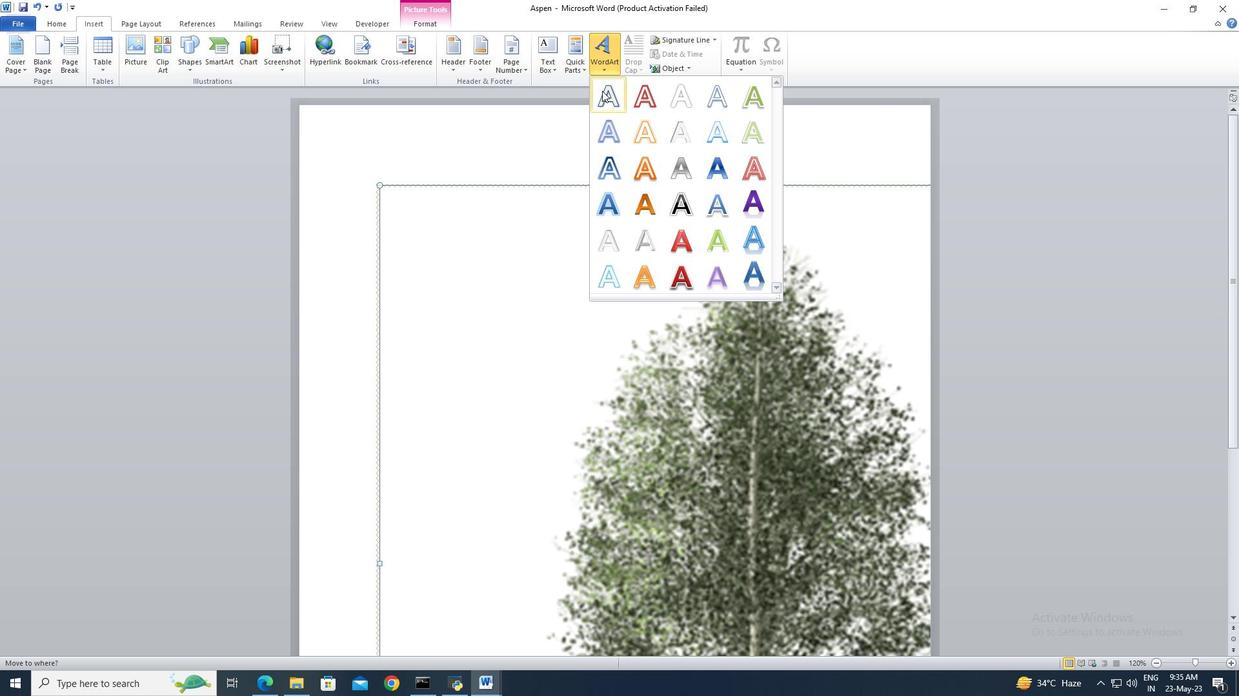 
Action: Mouse pressed left at (604, 99)
Screenshot: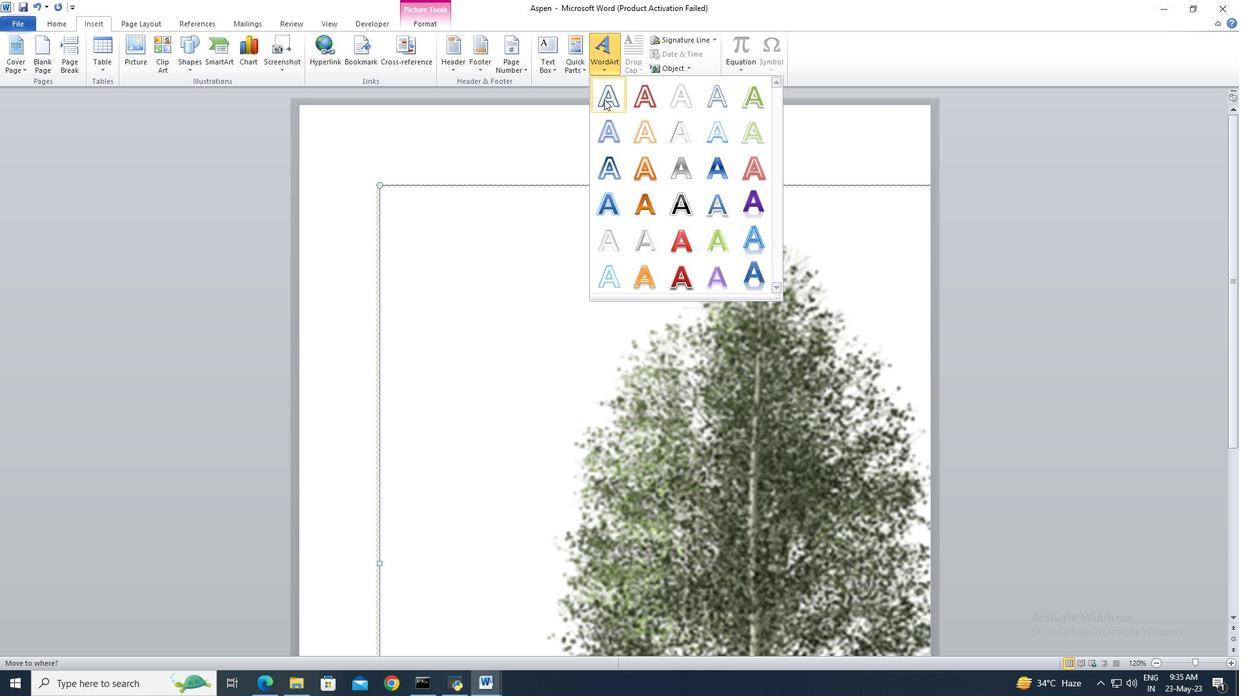 
Action: Mouse moved to (569, 154)
Screenshot: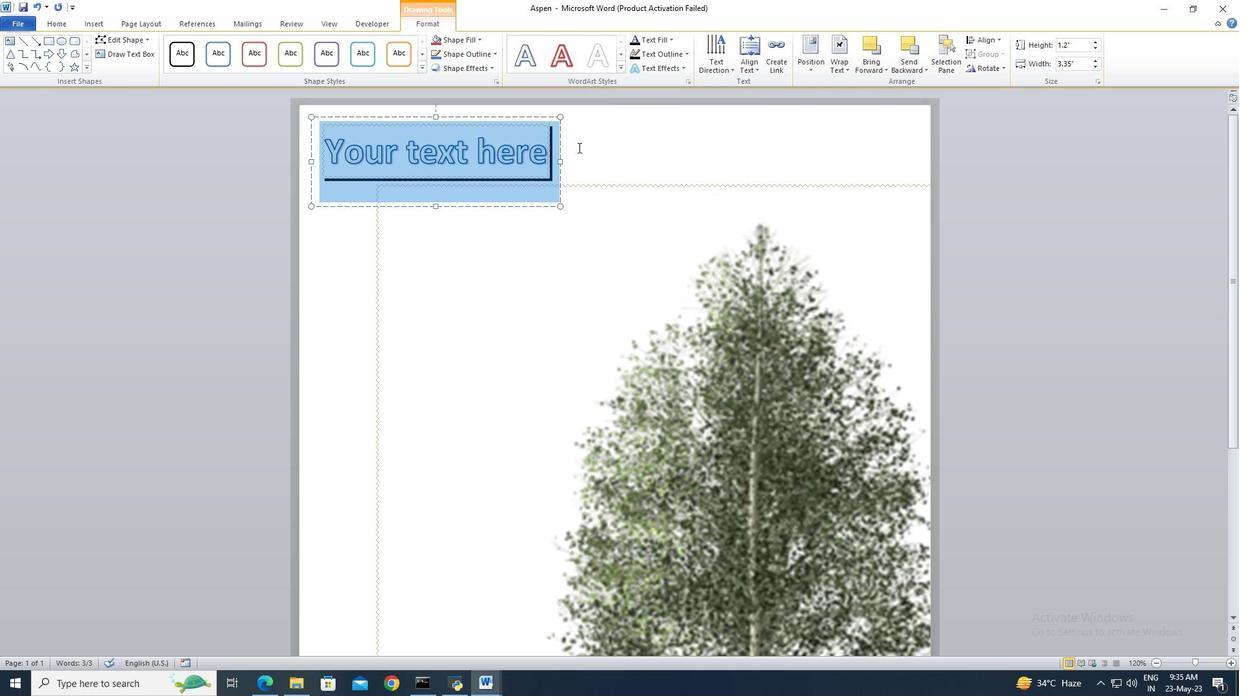 
Action: Key pressed <Key.shift>Aspen<Key.space>in<Key.space><Key.shift>Light<Key.space><Key.shift>Purple
Screenshot: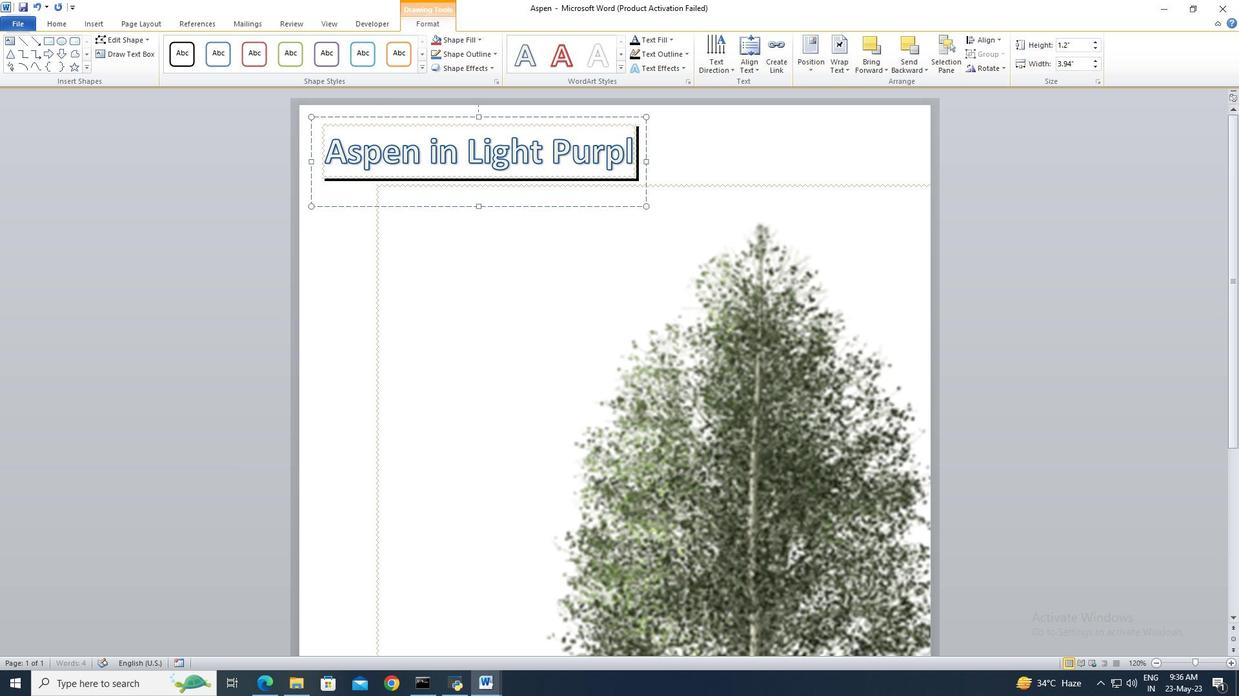 
Action: Mouse moved to (742, 163)
Screenshot: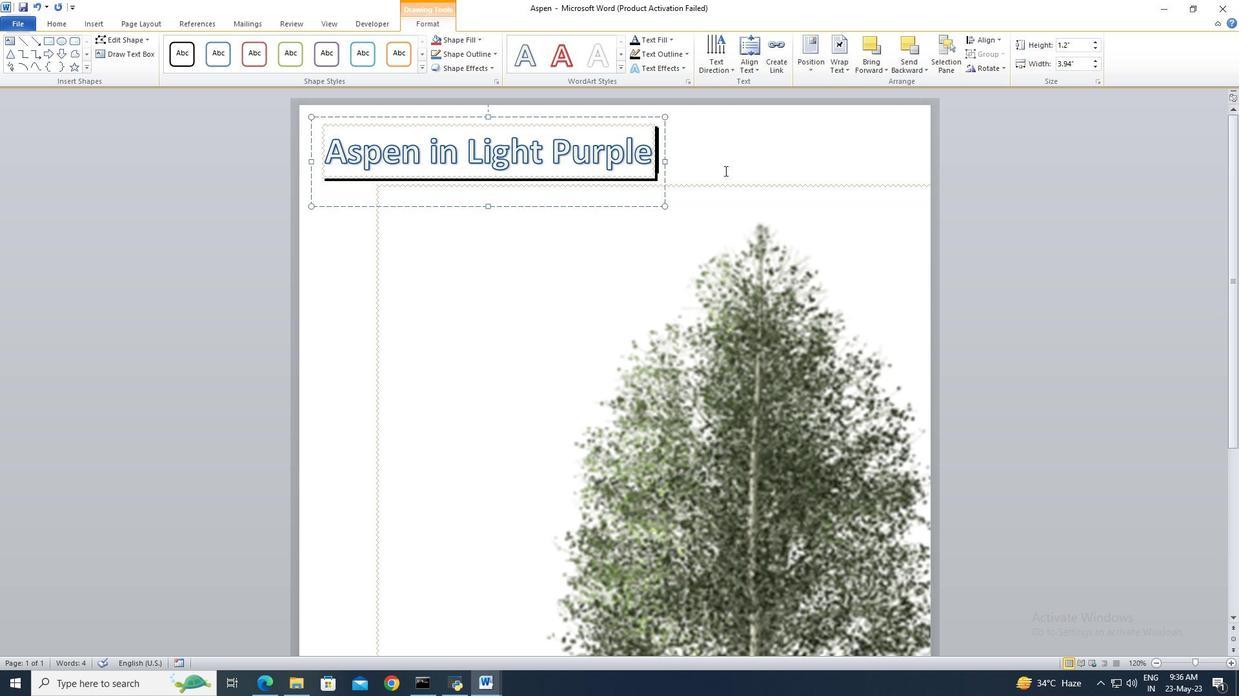 
Action: Mouse pressed left at (742, 163)
Screenshot: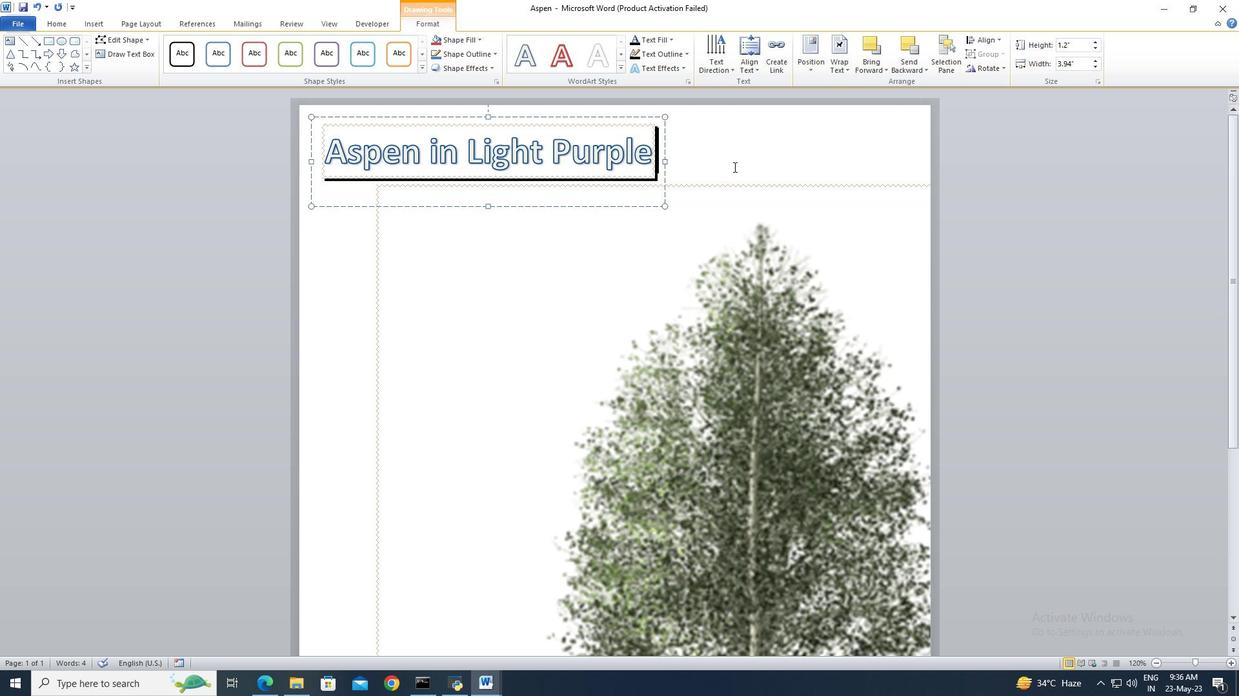 
Action: Mouse moved to (411, 126)
Screenshot: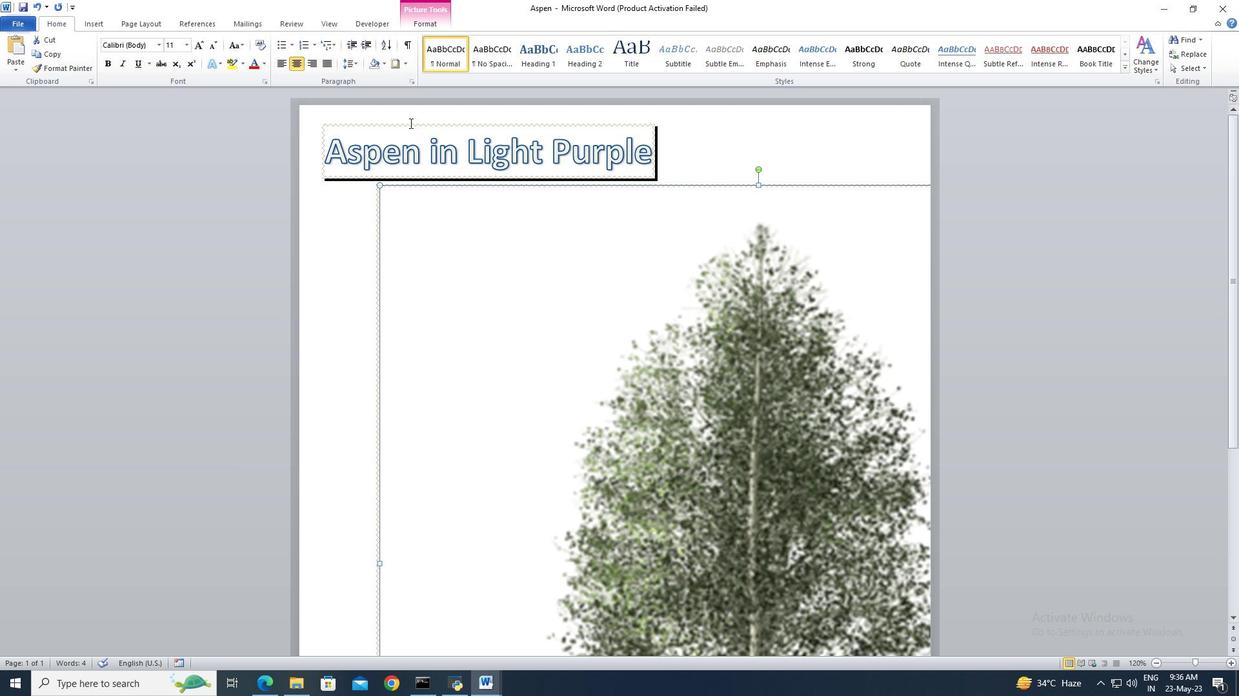 
Action: Mouse pressed left at (411, 126)
Screenshot: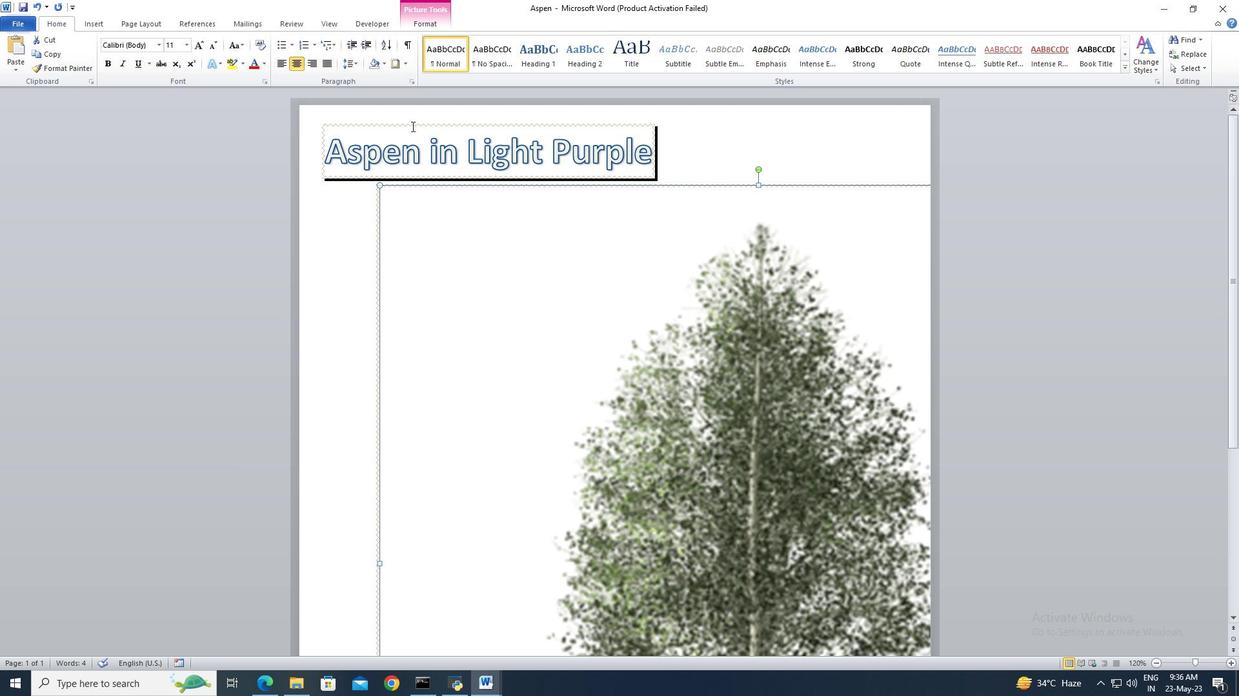 
Action: Mouse moved to (349, 110)
Screenshot: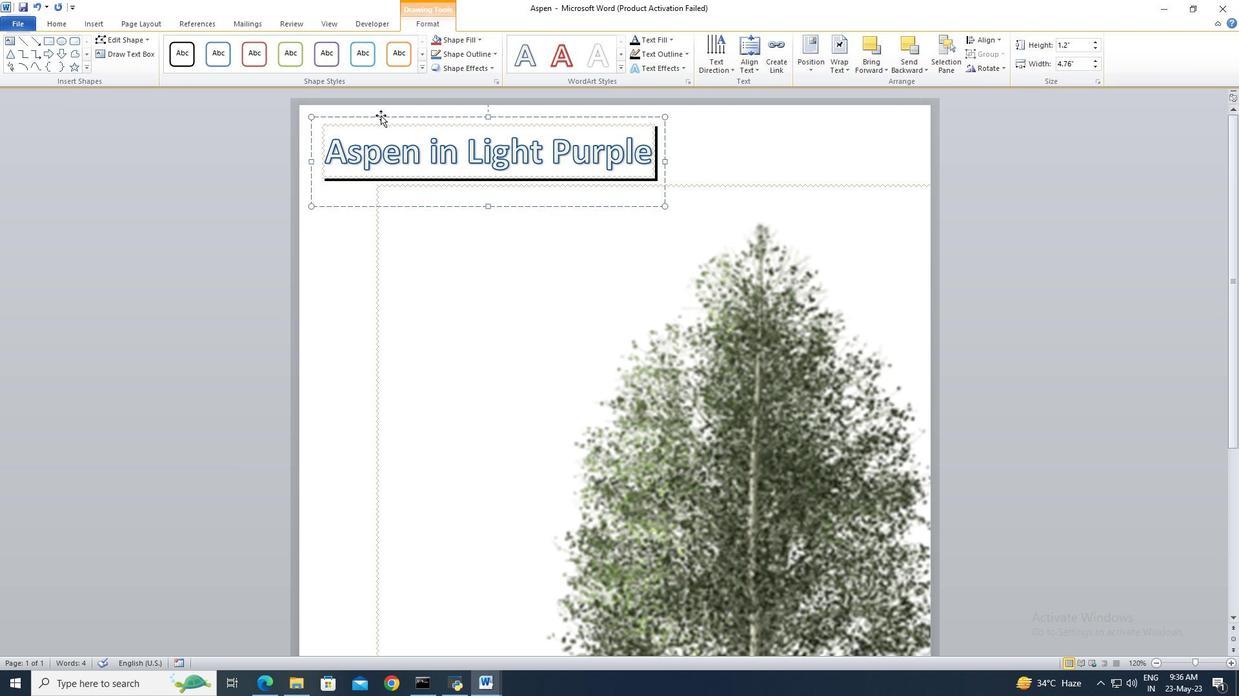 
Action: Mouse pressed left at (349, 110)
Screenshot: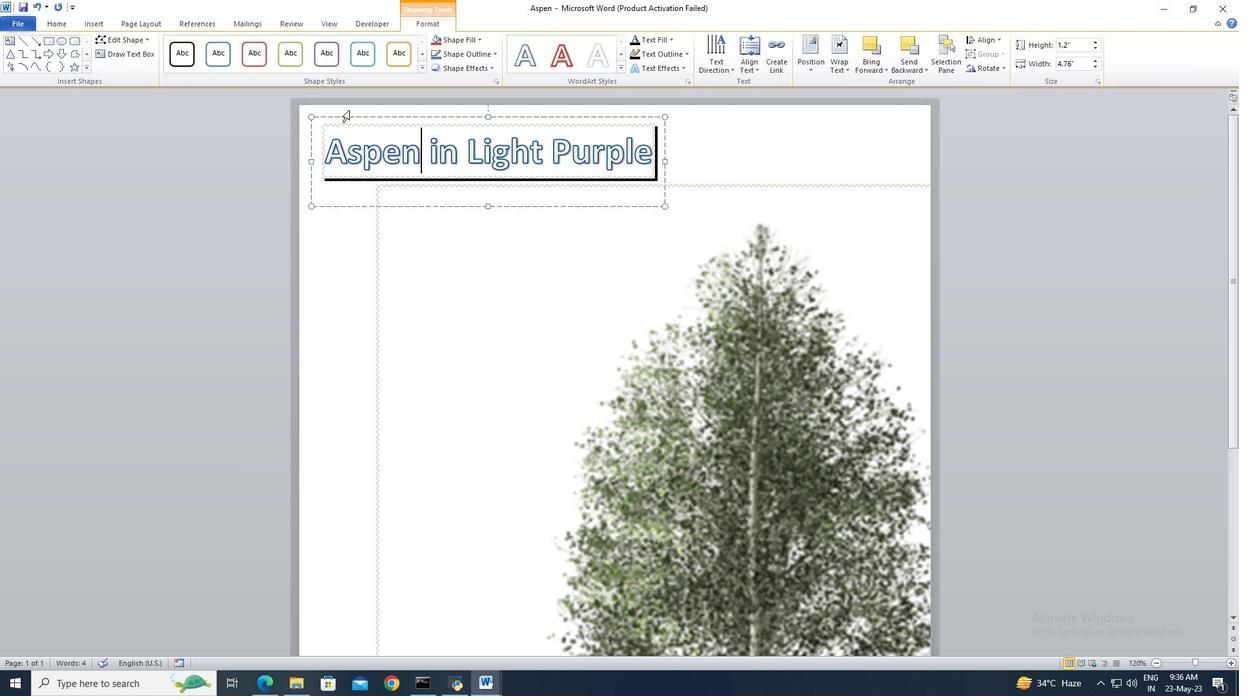 
Action: Mouse moved to (769, 179)
Screenshot: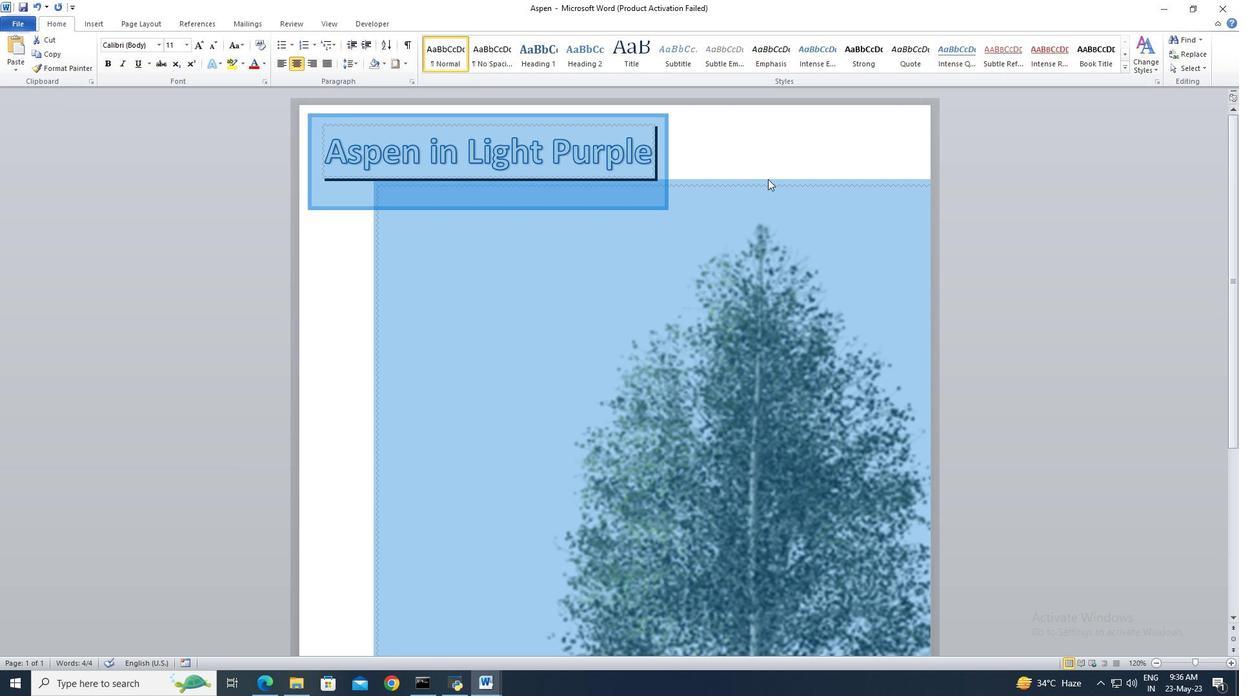 
Action: Mouse pressed left at (769, 179)
Screenshot: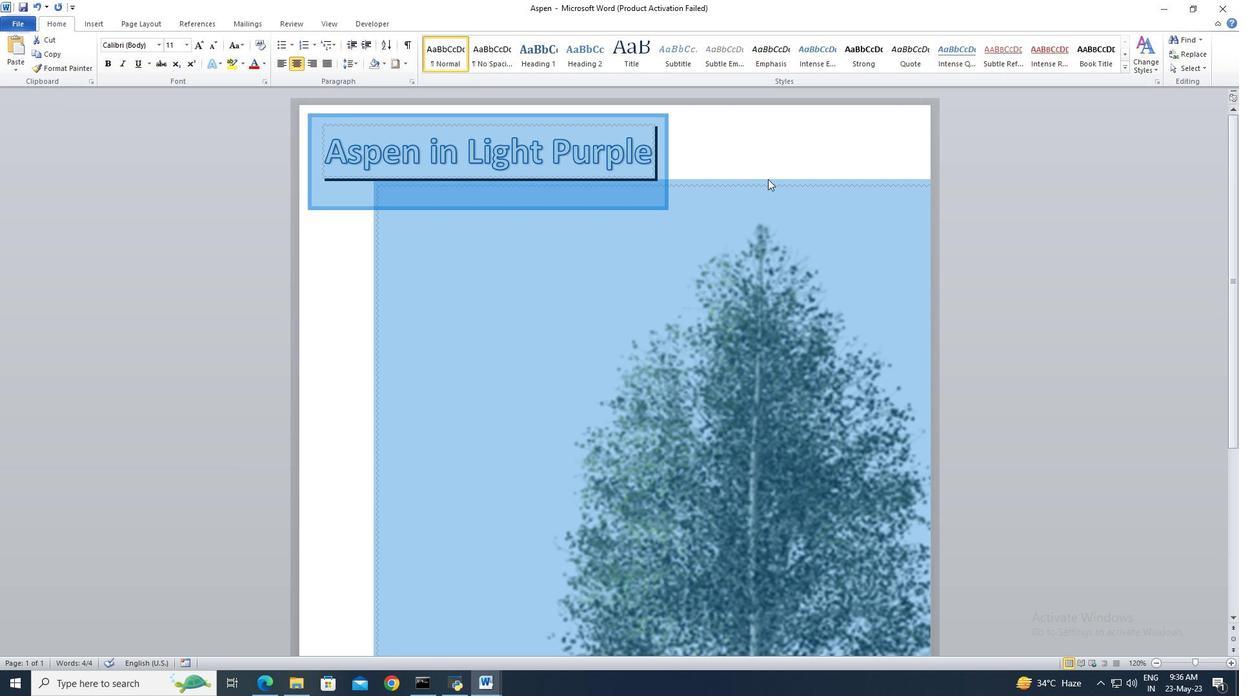 
Action: Mouse moved to (762, 163)
Screenshot: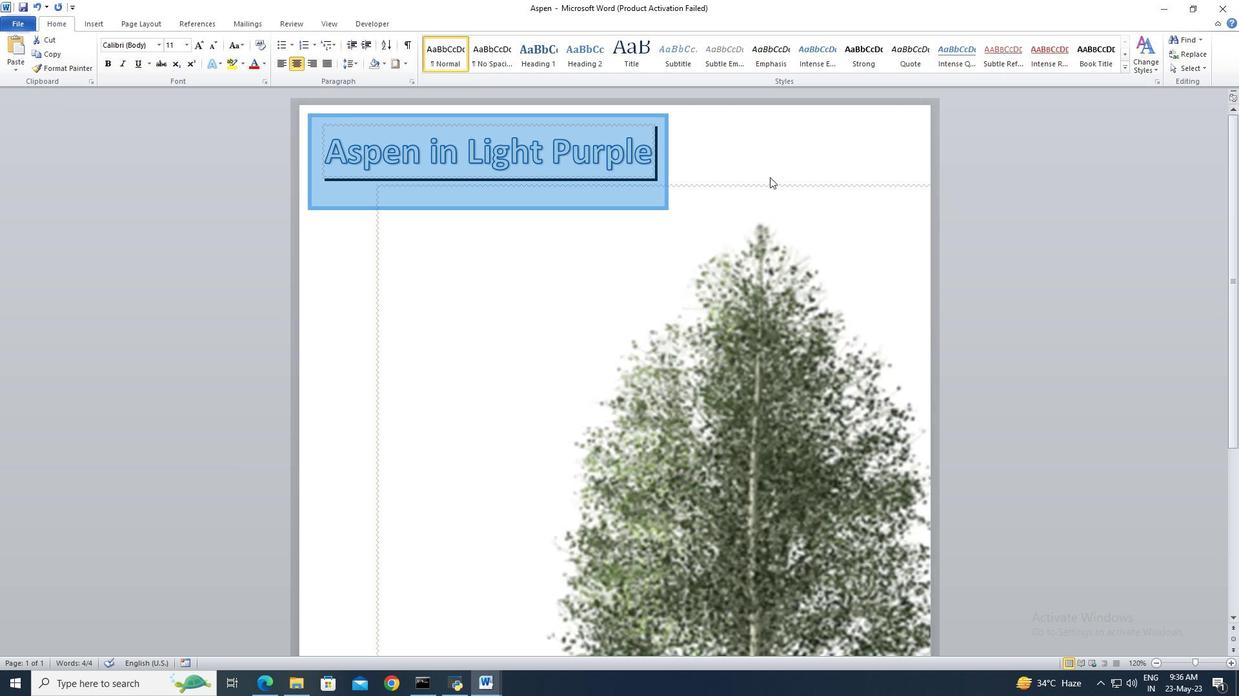 
